 Task: Look for space in Melilla, Spain from 5th July, 2023 to 15th July, 2023 for 9 adults in price range Rs.15000 to Rs.25000. Place can be entire place with 5 bedrooms having 5 beds and 5 bathrooms. Property type can be house, flat, guest house. Booking option can be shelf check-in. Required host language is English.
Action: Mouse moved to (283, 144)
Screenshot: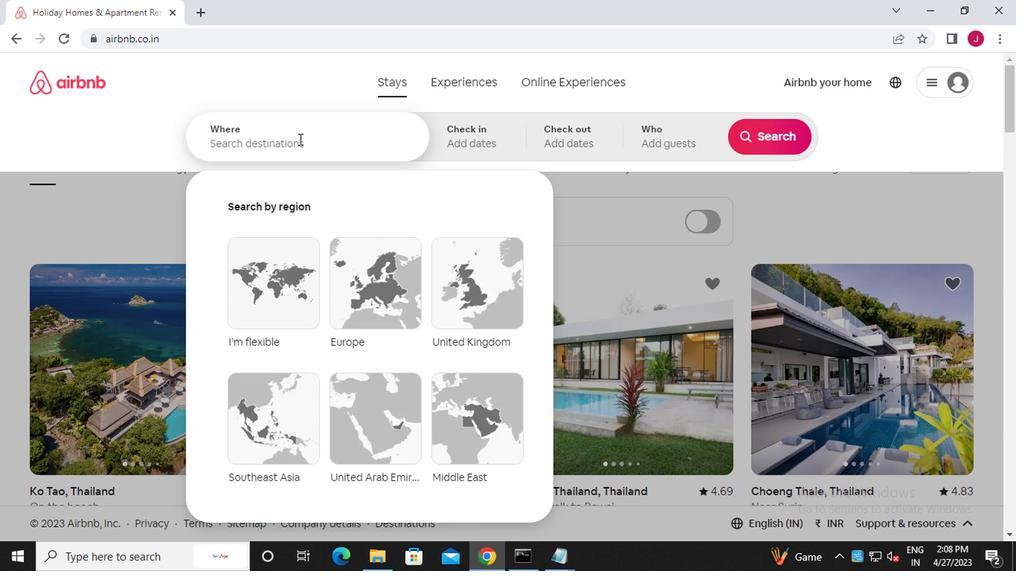 
Action: Mouse pressed left at (283, 144)
Screenshot: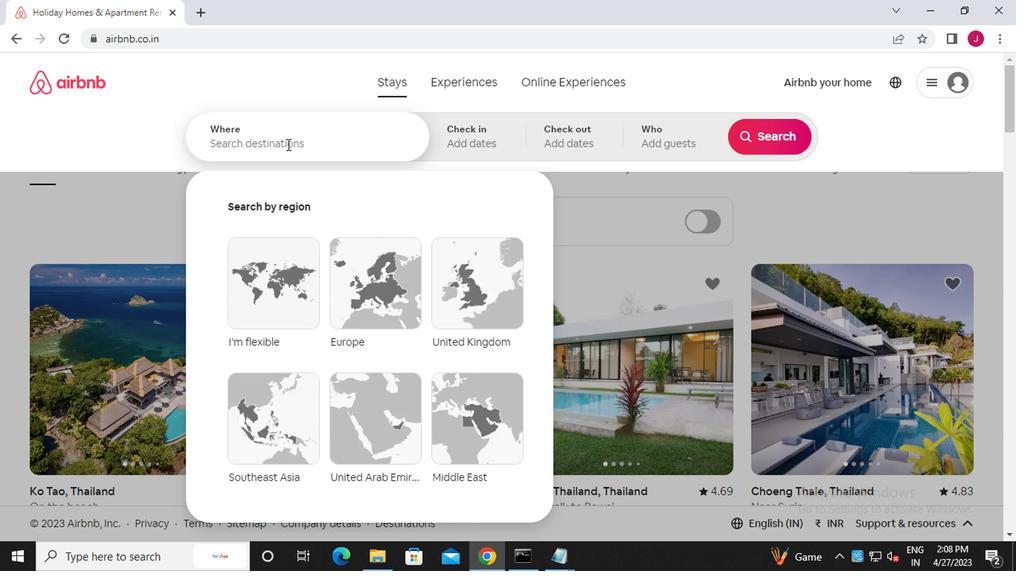 
Action: Key pressed <Key.caps_lock>m<Key.caps_lock>elilla
Screenshot: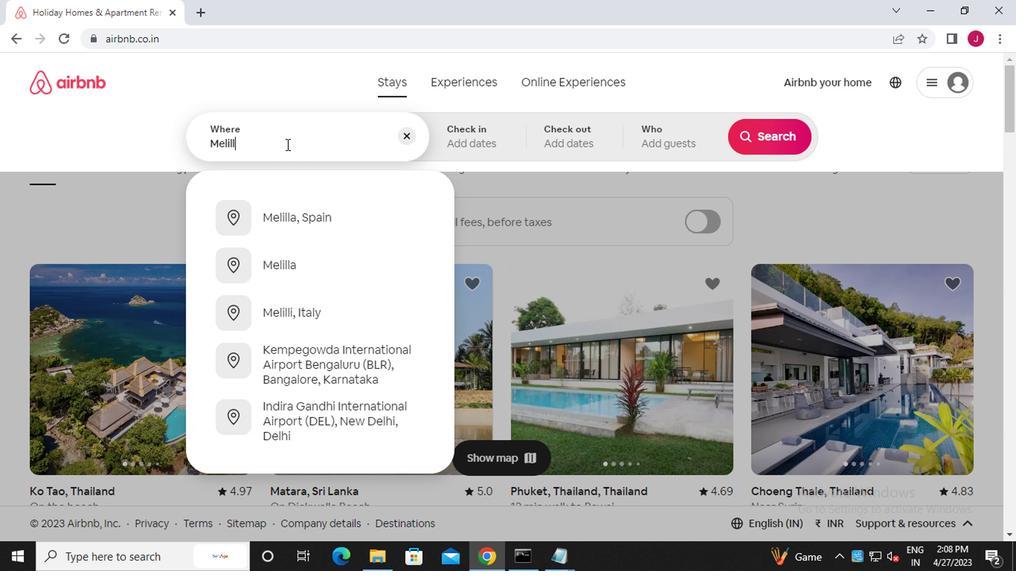
Action: Mouse moved to (339, 222)
Screenshot: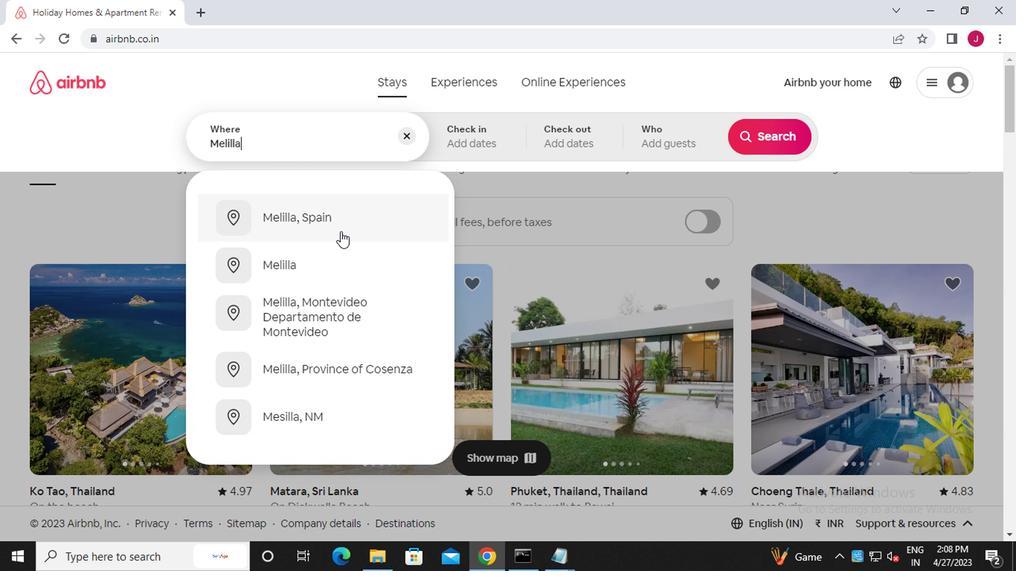 
Action: Mouse pressed left at (339, 222)
Screenshot: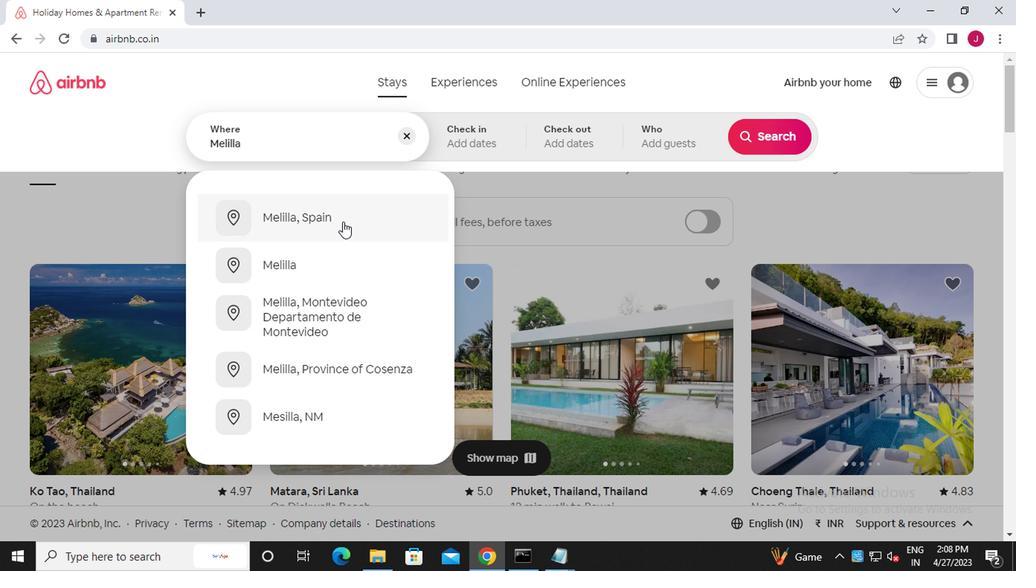 
Action: Mouse moved to (756, 259)
Screenshot: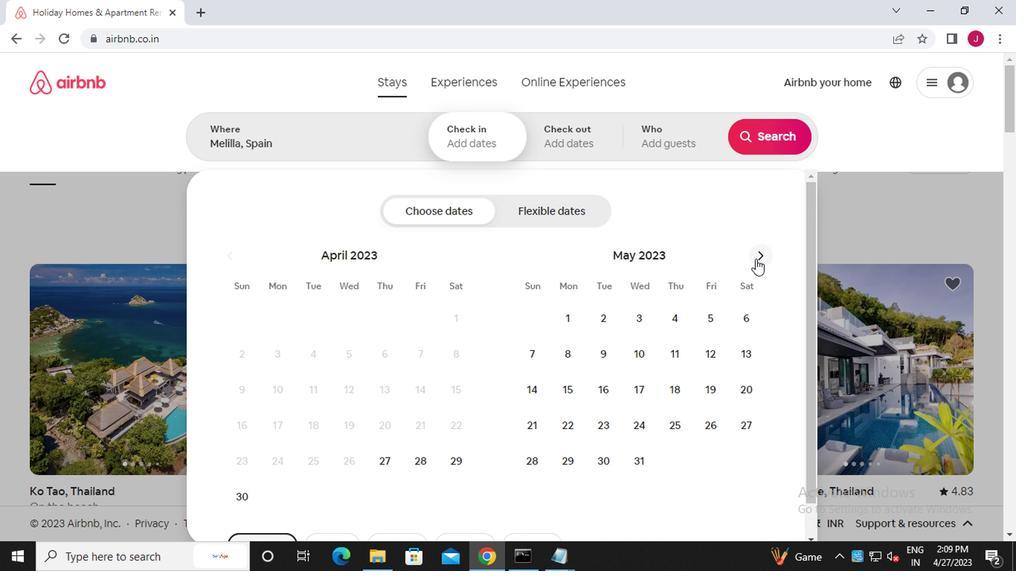 
Action: Mouse pressed left at (756, 259)
Screenshot: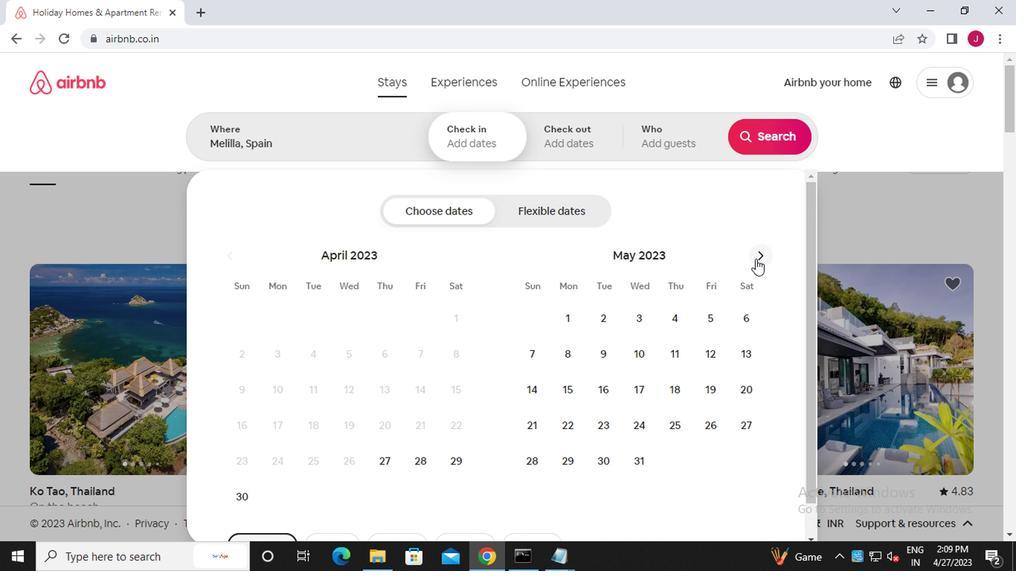 
Action: Mouse moved to (756, 259)
Screenshot: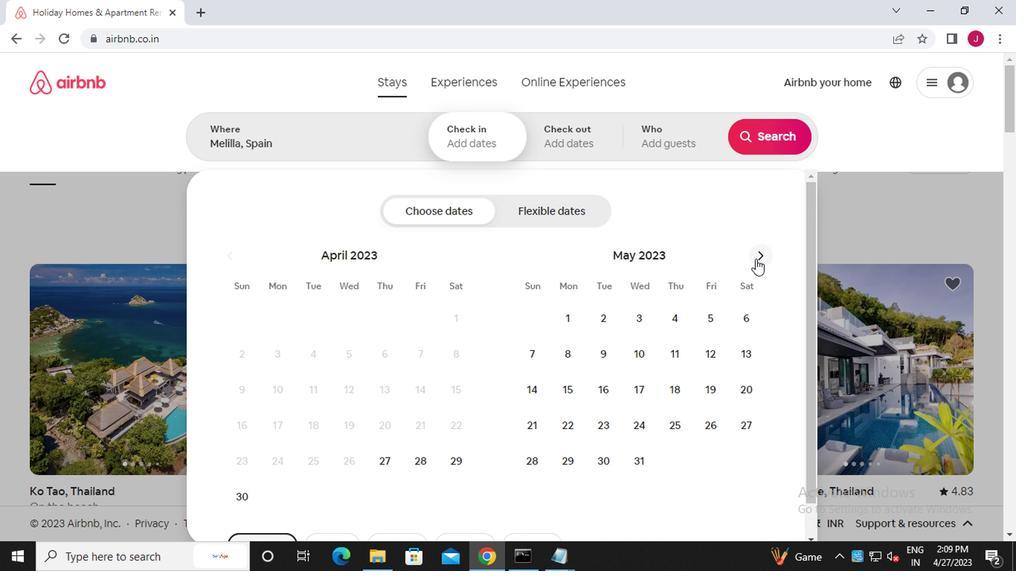
Action: Mouse pressed left at (756, 259)
Screenshot: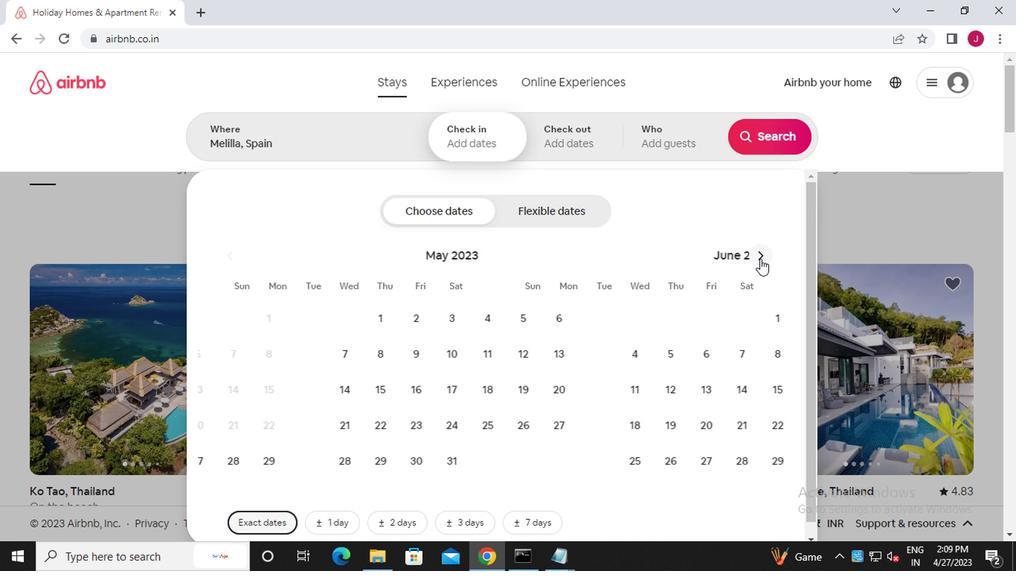 
Action: Mouse moved to (643, 358)
Screenshot: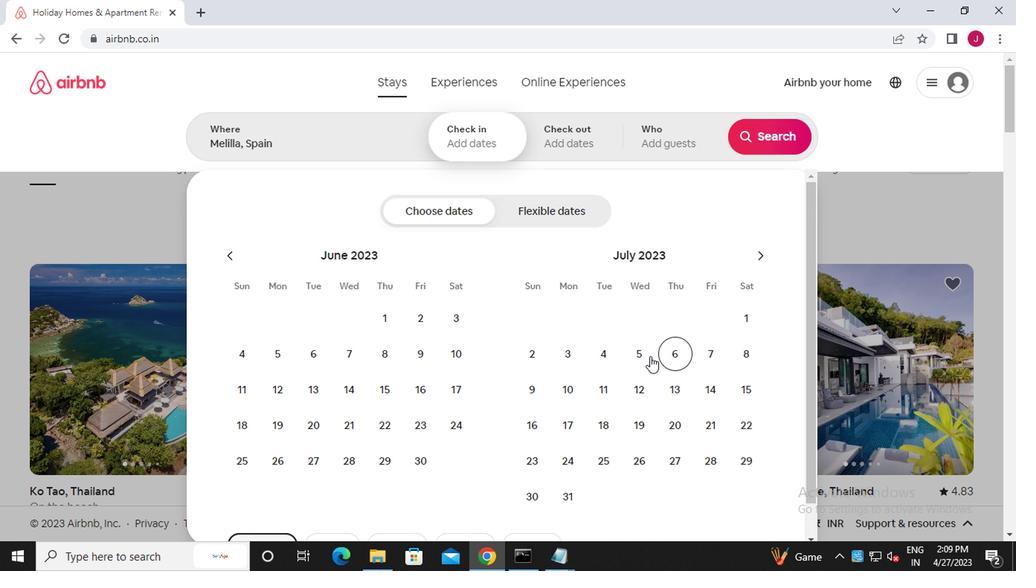 
Action: Mouse pressed left at (643, 358)
Screenshot: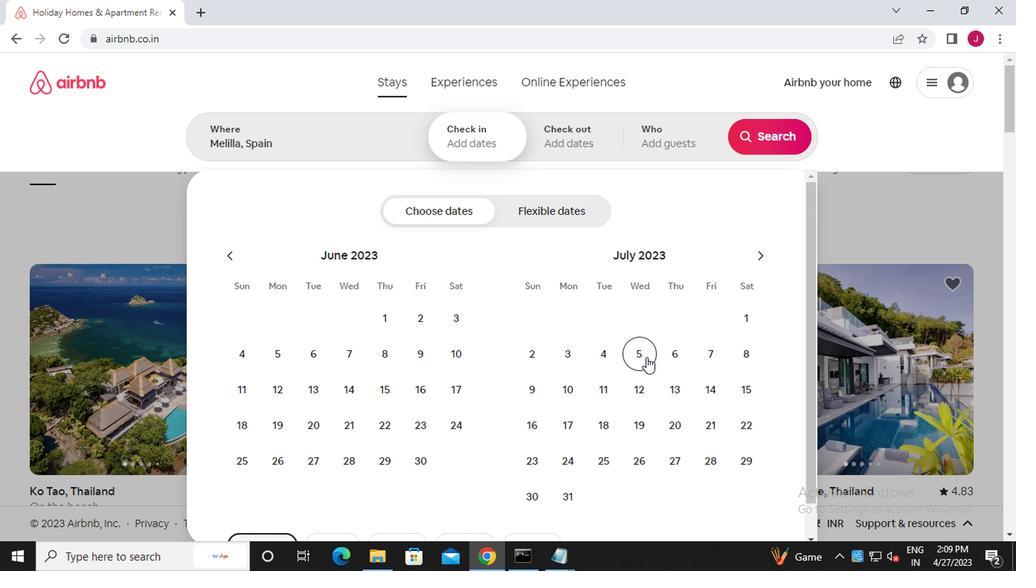 
Action: Mouse moved to (747, 392)
Screenshot: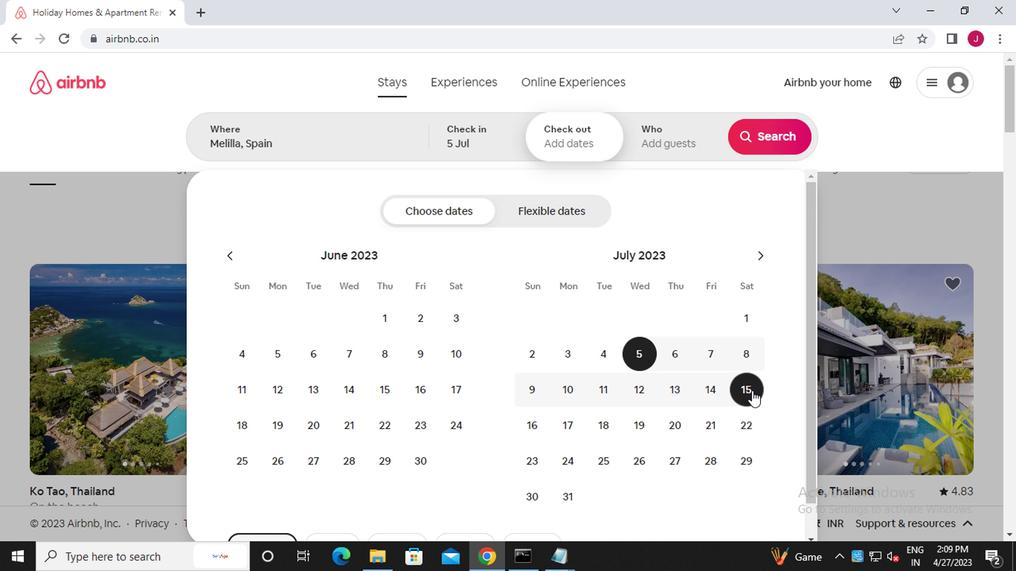 
Action: Mouse pressed left at (747, 392)
Screenshot: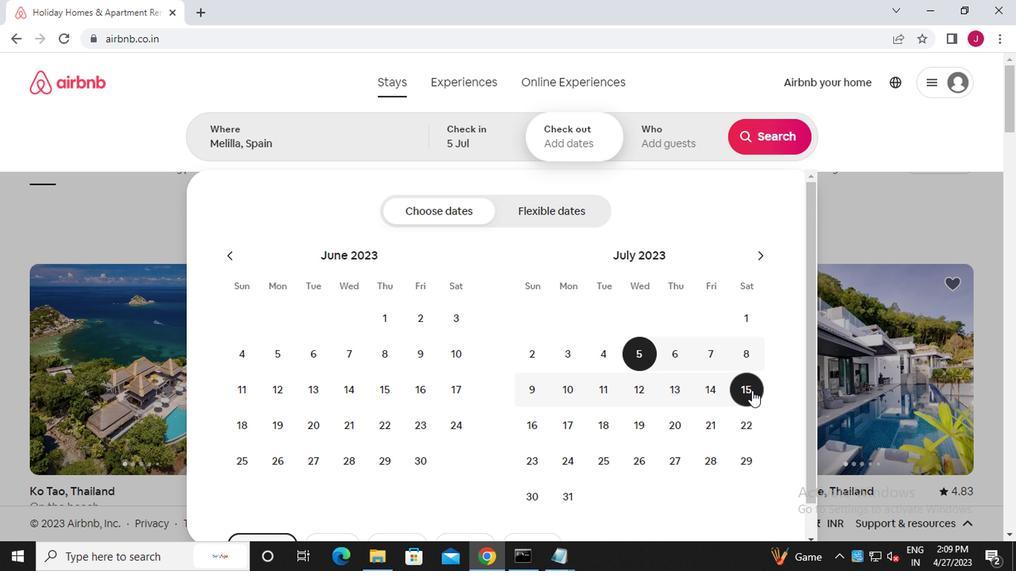 
Action: Mouse moved to (673, 138)
Screenshot: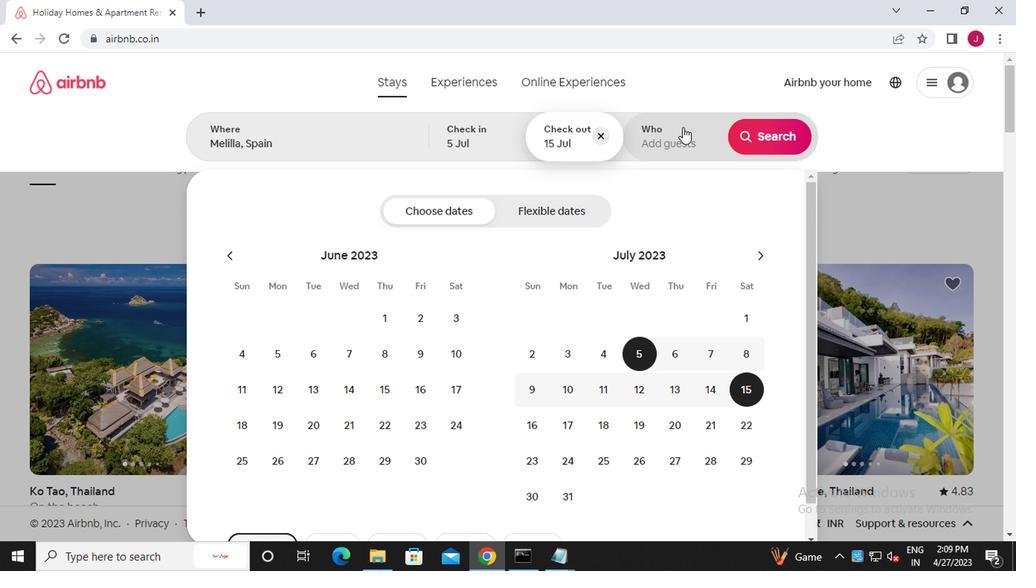 
Action: Mouse pressed left at (673, 138)
Screenshot: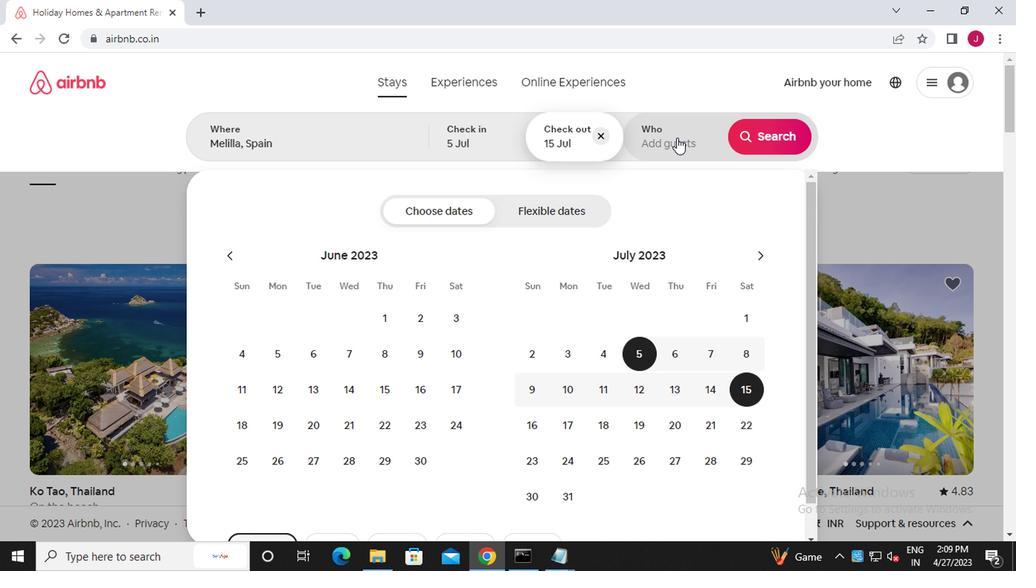 
Action: Mouse moved to (771, 214)
Screenshot: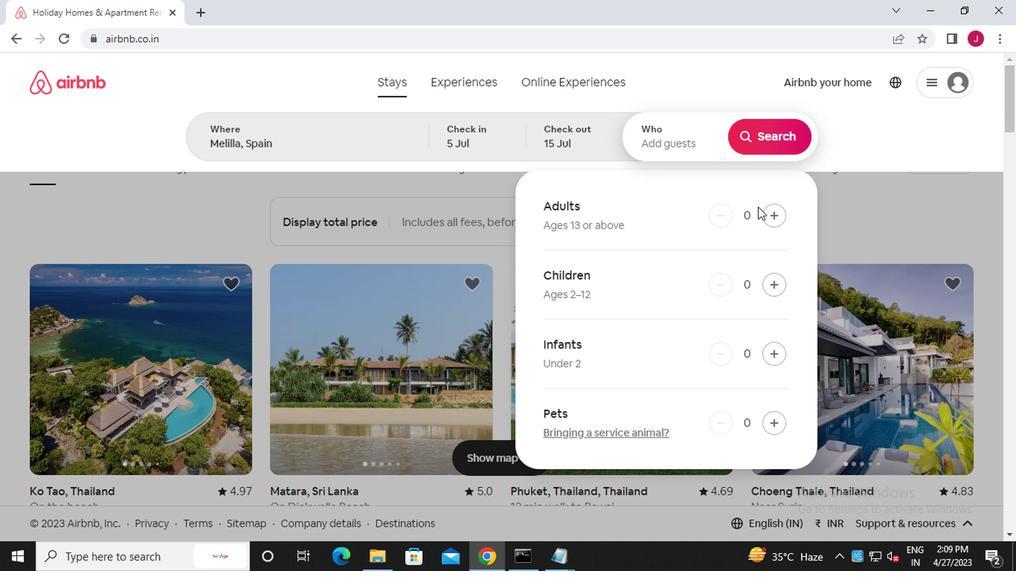 
Action: Mouse pressed left at (771, 214)
Screenshot: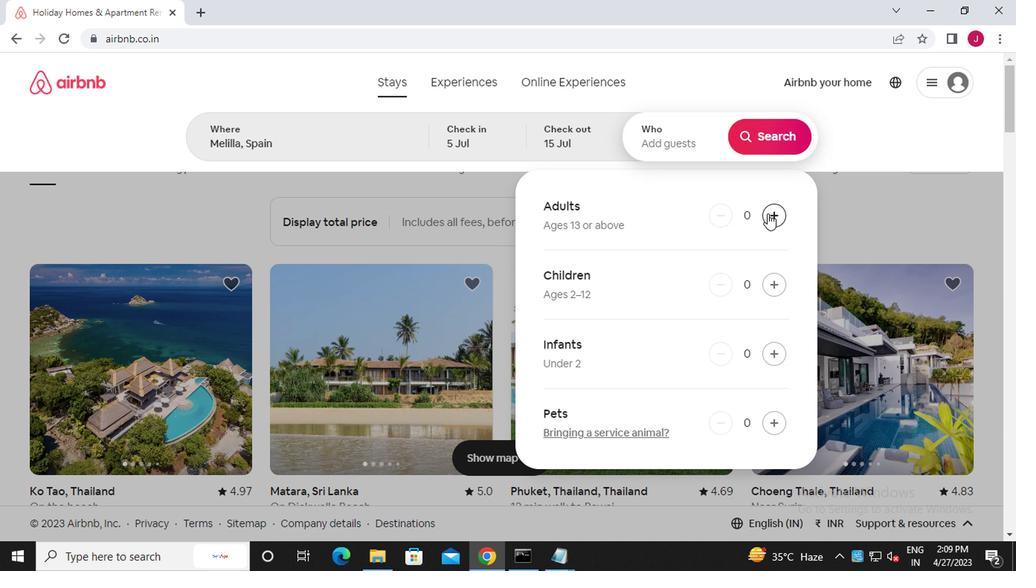 
Action: Mouse pressed left at (771, 214)
Screenshot: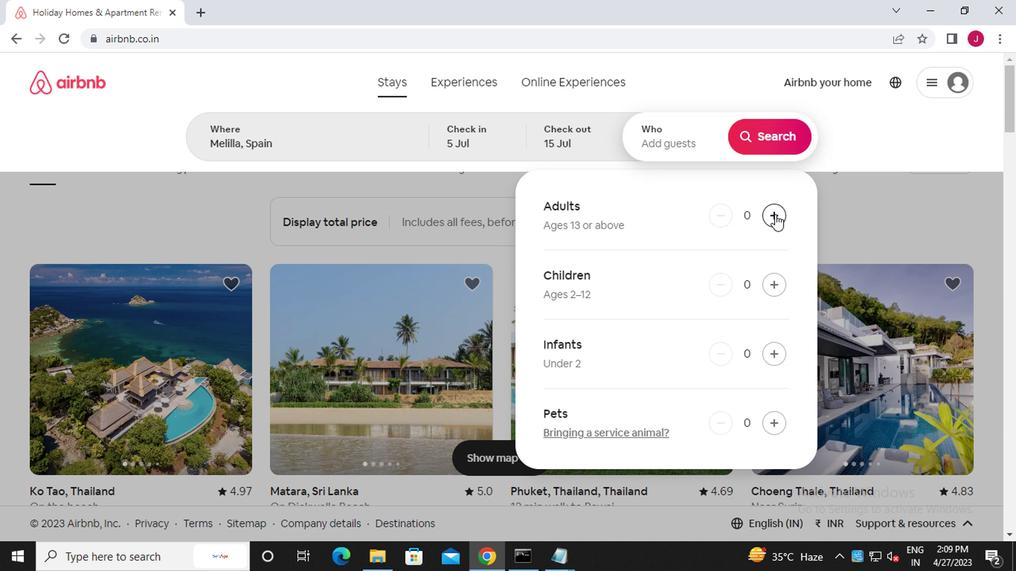 
Action: Mouse pressed left at (771, 214)
Screenshot: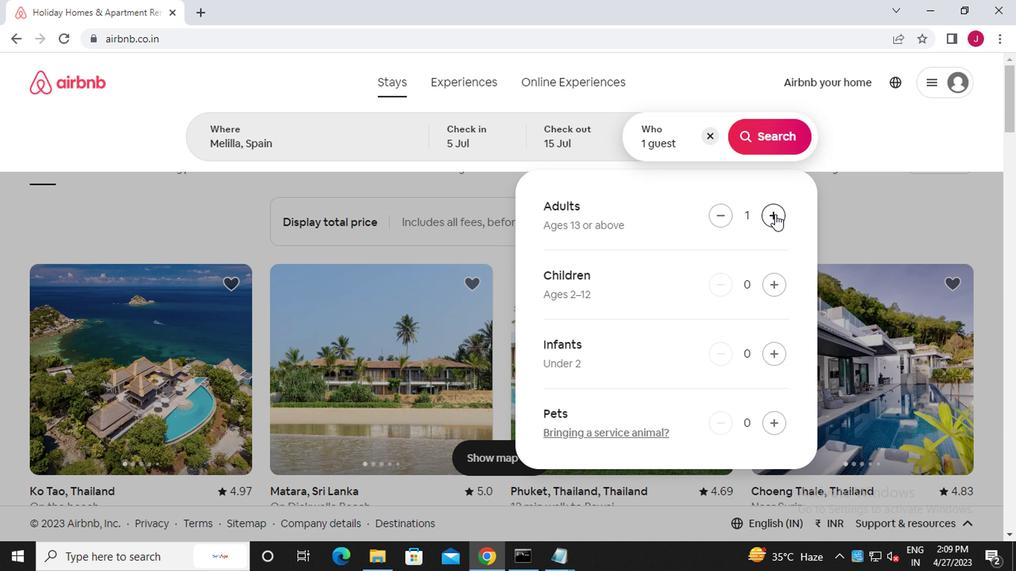 
Action: Mouse pressed left at (771, 214)
Screenshot: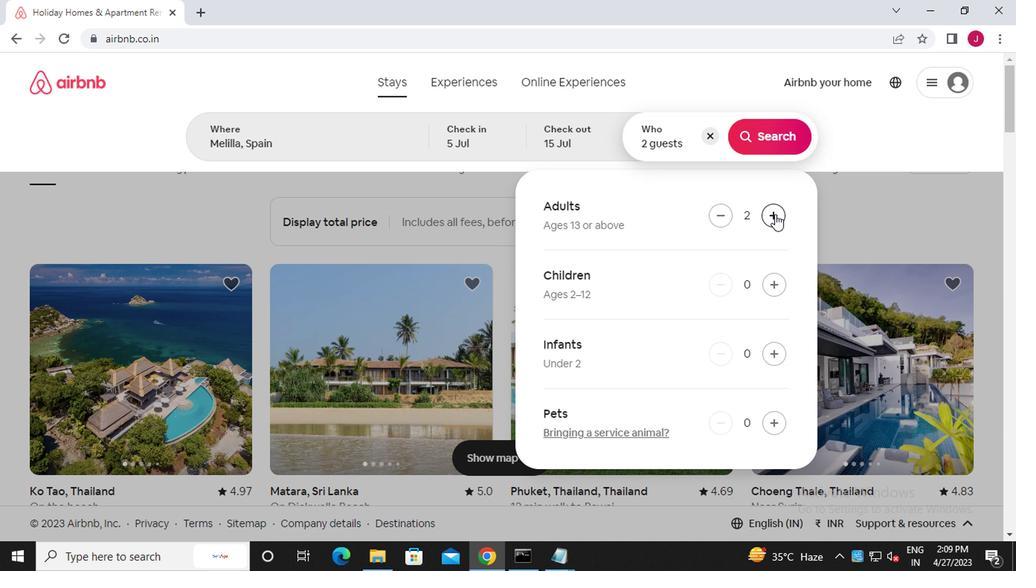 
Action: Mouse pressed left at (771, 214)
Screenshot: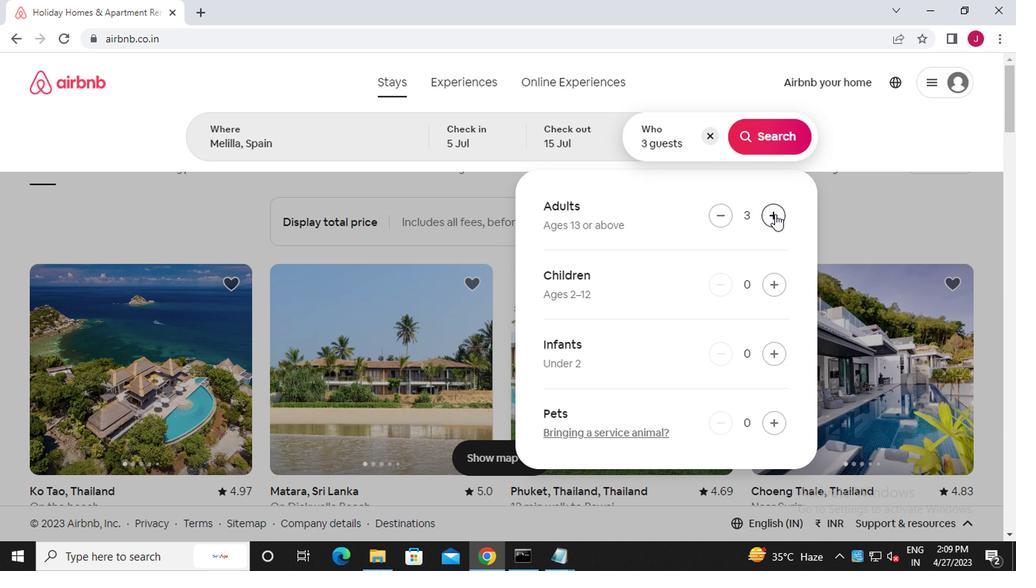 
Action: Mouse pressed left at (771, 214)
Screenshot: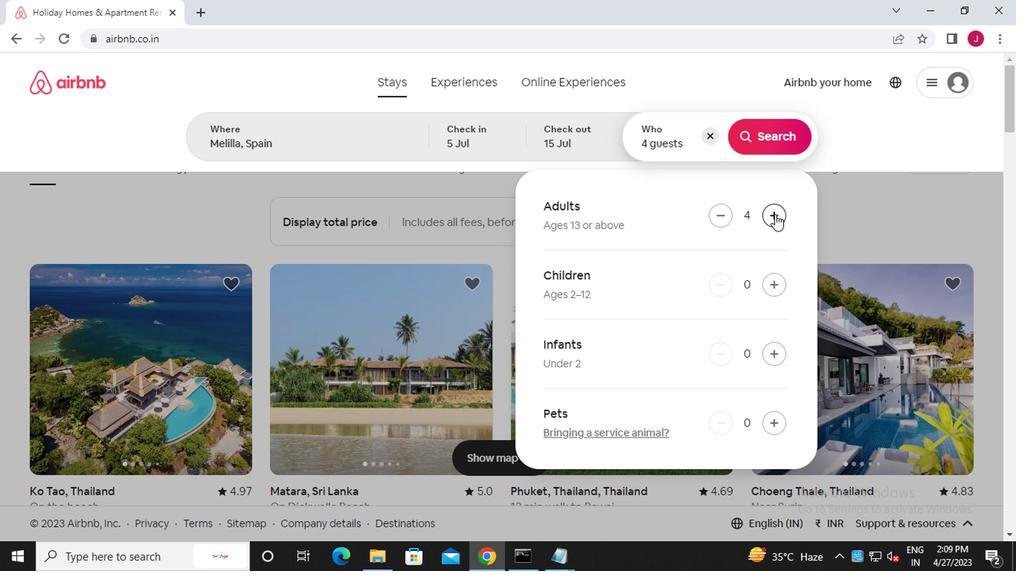 
Action: Mouse pressed left at (771, 214)
Screenshot: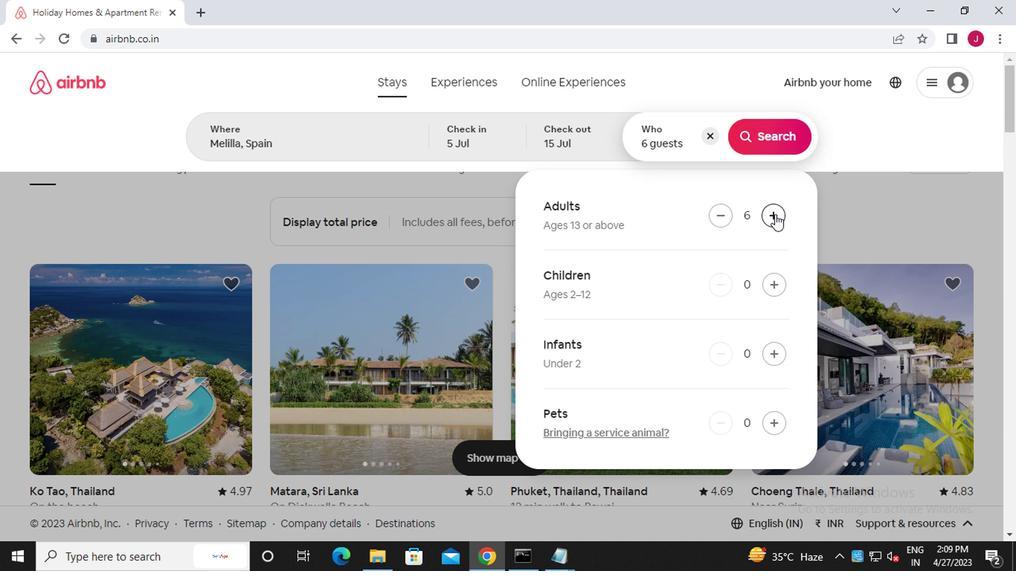 
Action: Mouse pressed left at (771, 214)
Screenshot: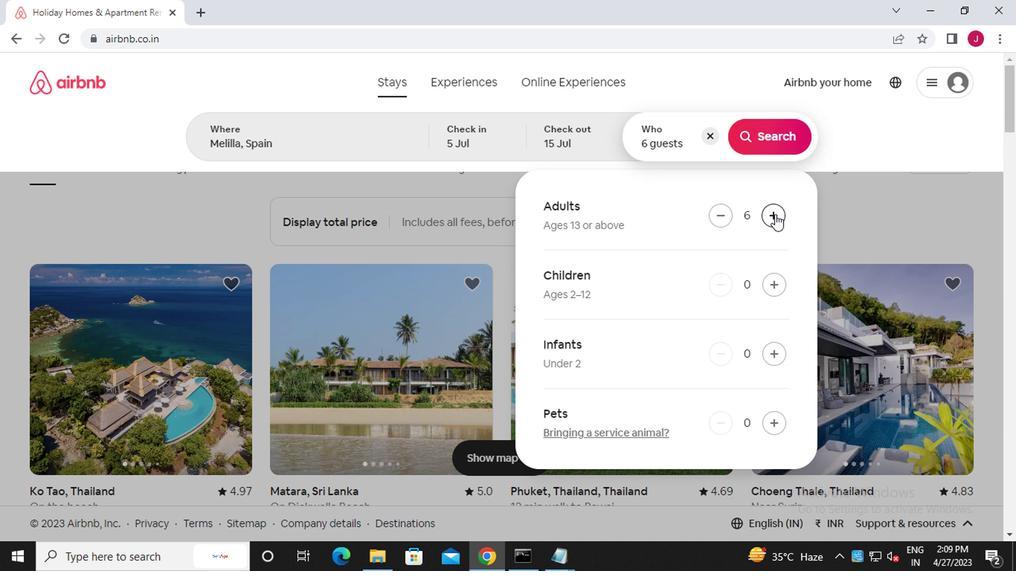 
Action: Mouse pressed left at (771, 214)
Screenshot: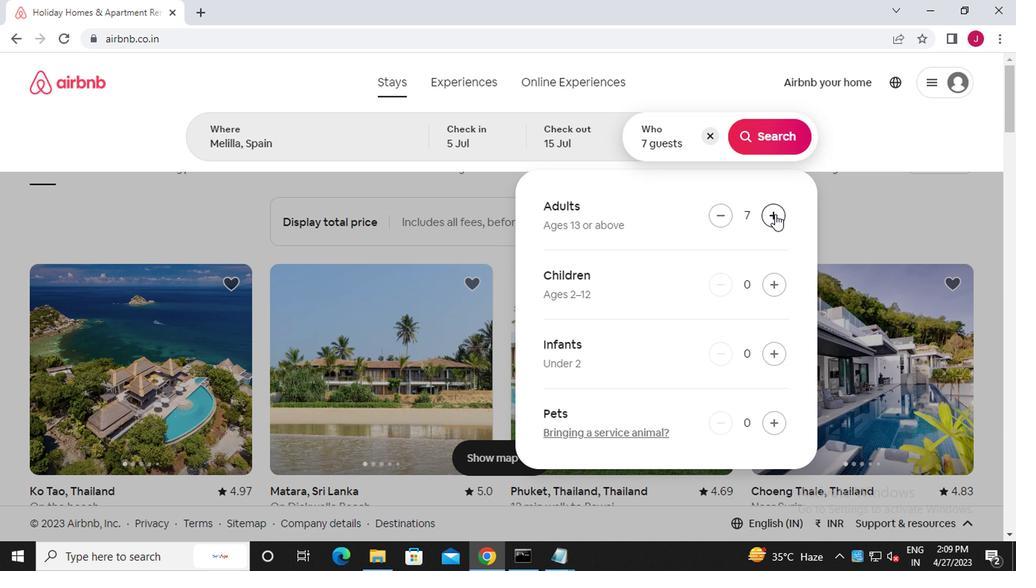 
Action: Mouse moved to (767, 139)
Screenshot: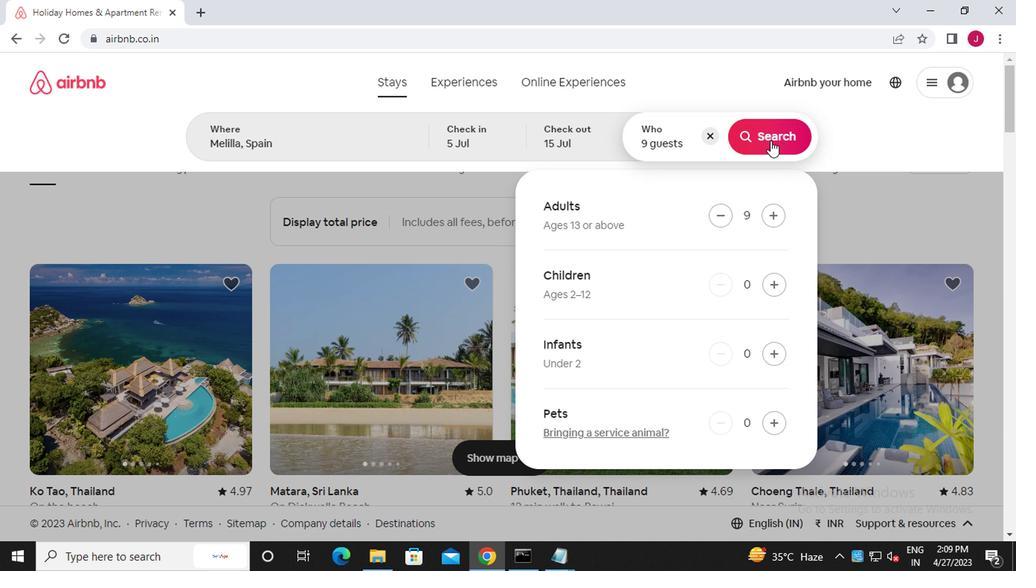 
Action: Mouse pressed left at (767, 139)
Screenshot: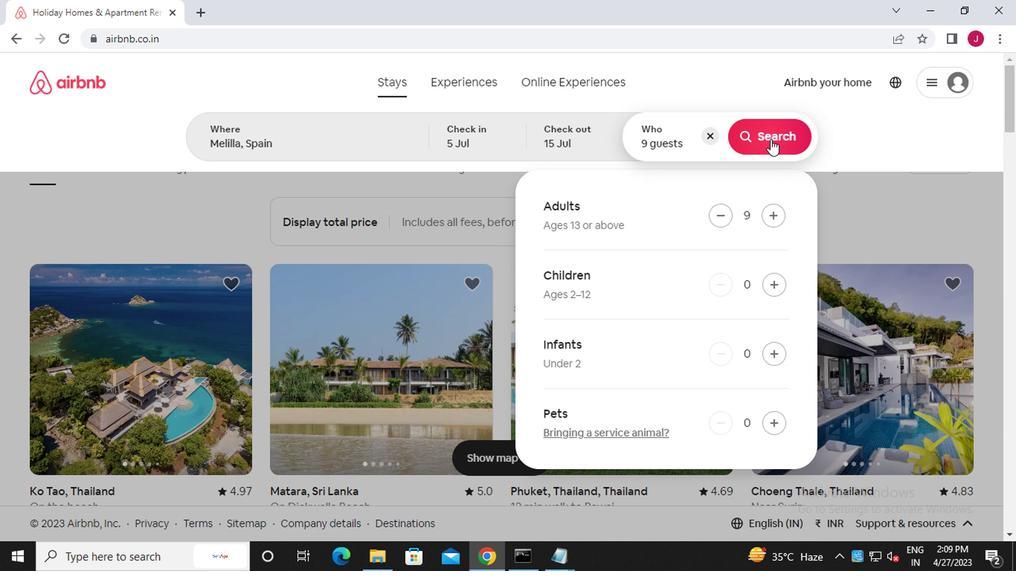 
Action: Mouse moved to (946, 142)
Screenshot: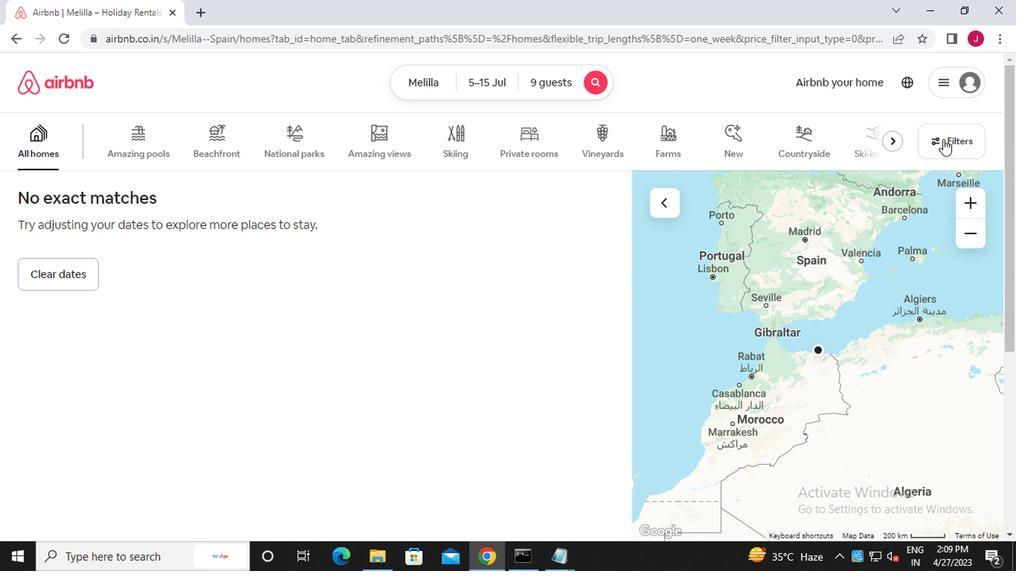 
Action: Mouse pressed left at (946, 142)
Screenshot: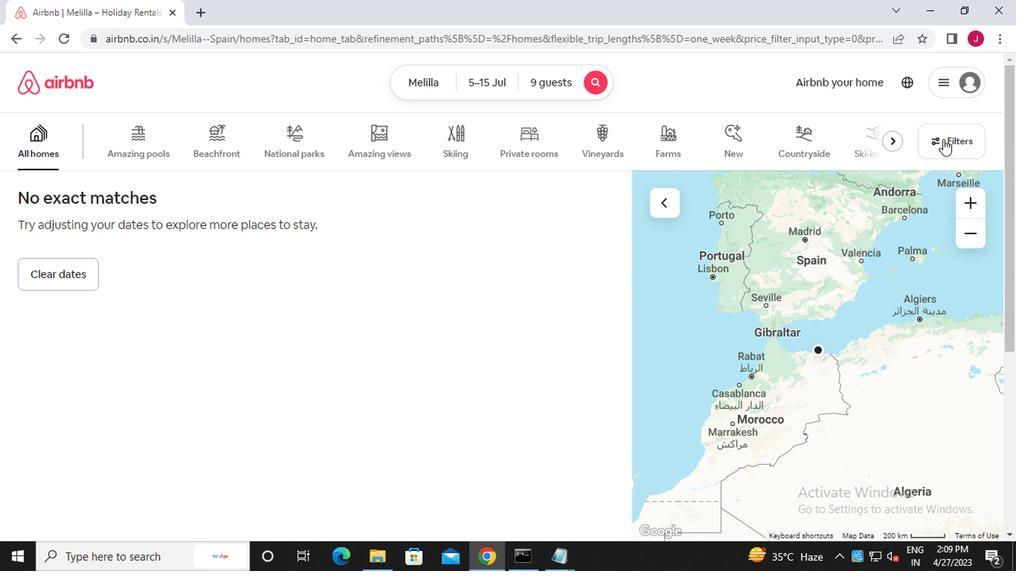 
Action: Mouse moved to (379, 225)
Screenshot: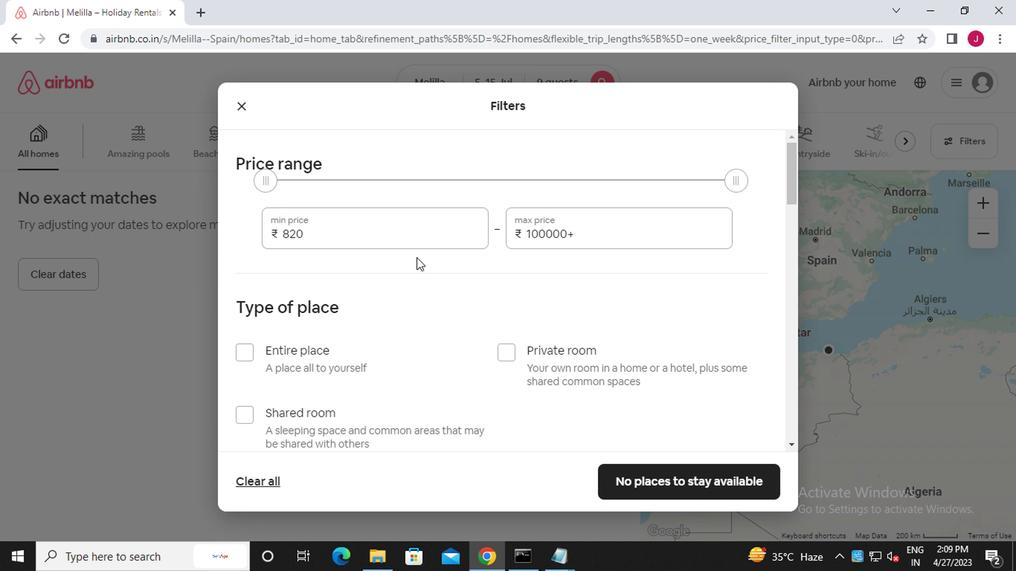 
Action: Mouse pressed left at (379, 225)
Screenshot: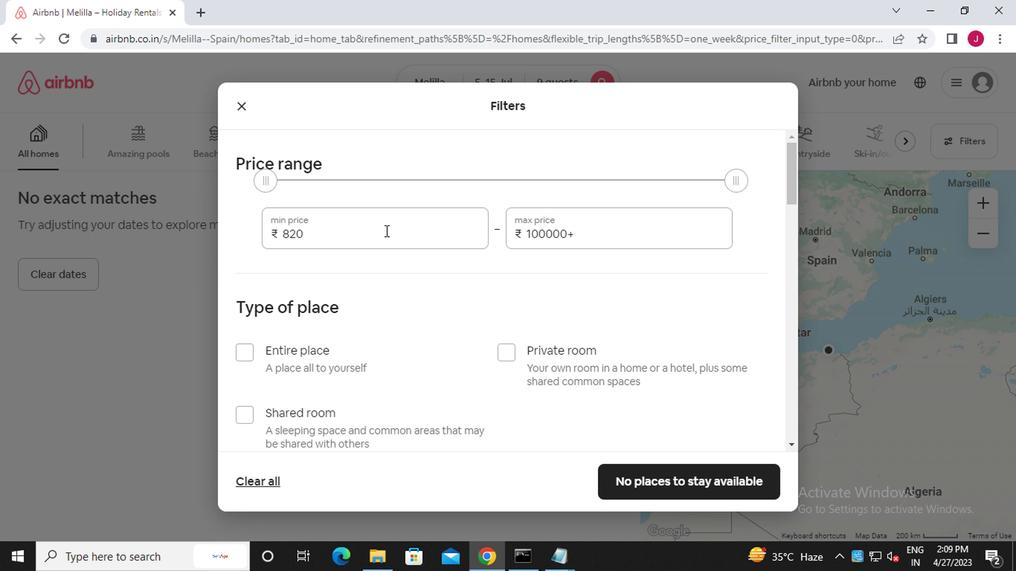 
Action: Mouse moved to (378, 225)
Screenshot: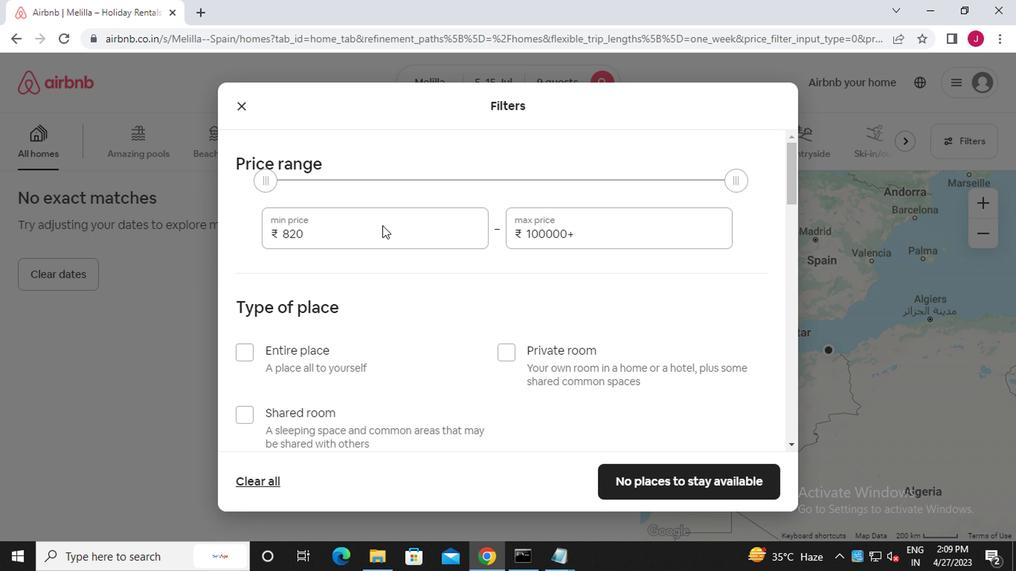 
Action: Key pressed <Key.backspace><Key.backspace><Key.backspace><<97>><<101>><<96>><<96>><<96>><Key.backspace><Key.backspace><Key.backspace><Key.backspace><Key.backspace><Key.backspace><Key.backspace><Key.backspace><Key.backspace><Key.backspace><<97>><<101>><<96>><<96>><<96>>
Screenshot: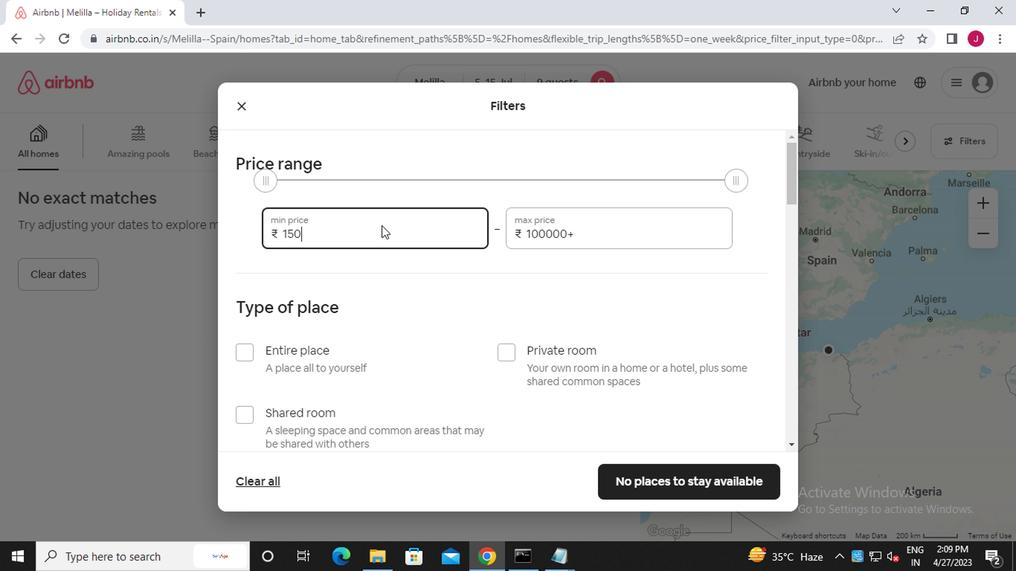 
Action: Mouse moved to (600, 238)
Screenshot: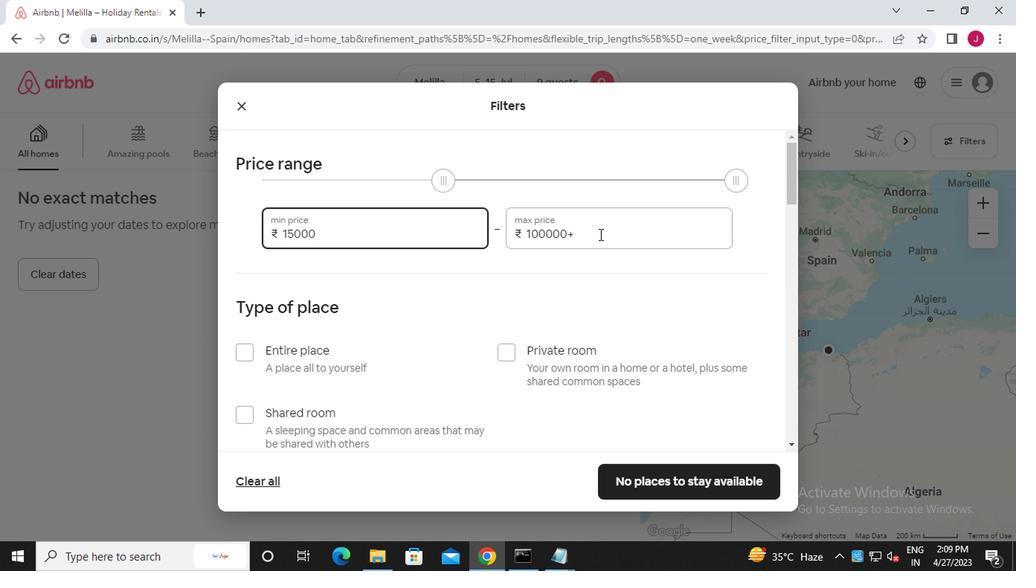 
Action: Mouse pressed left at (600, 238)
Screenshot: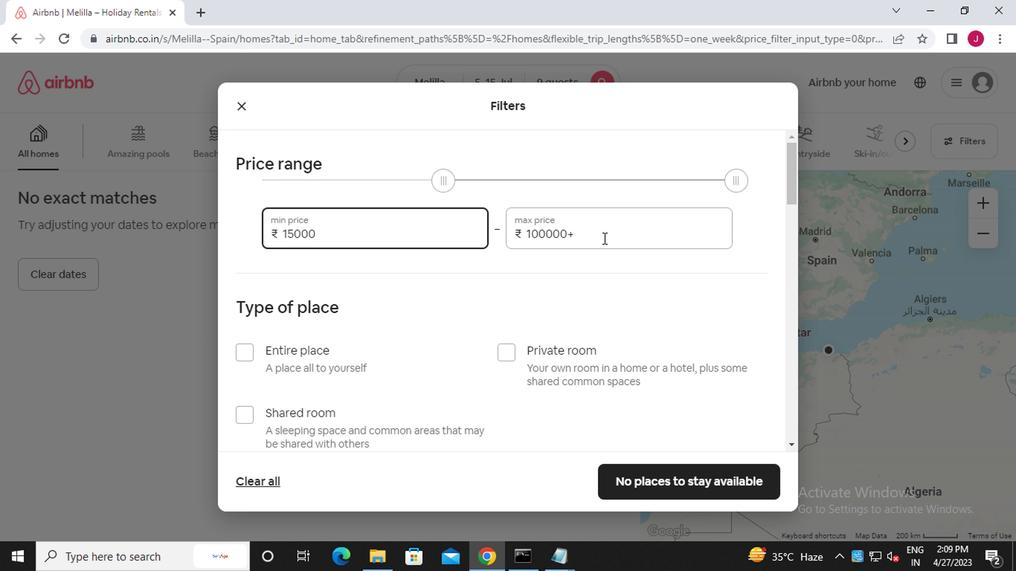 
Action: Key pressed <Key.backspace><Key.backspace><Key.backspace><Key.backspace><Key.backspace><Key.backspace><Key.backspace><Key.backspace><Key.backspace><Key.backspace><Key.backspace><Key.backspace><Key.backspace><Key.backspace><<98>><<101>><<96>><<96>><<96>>
Screenshot: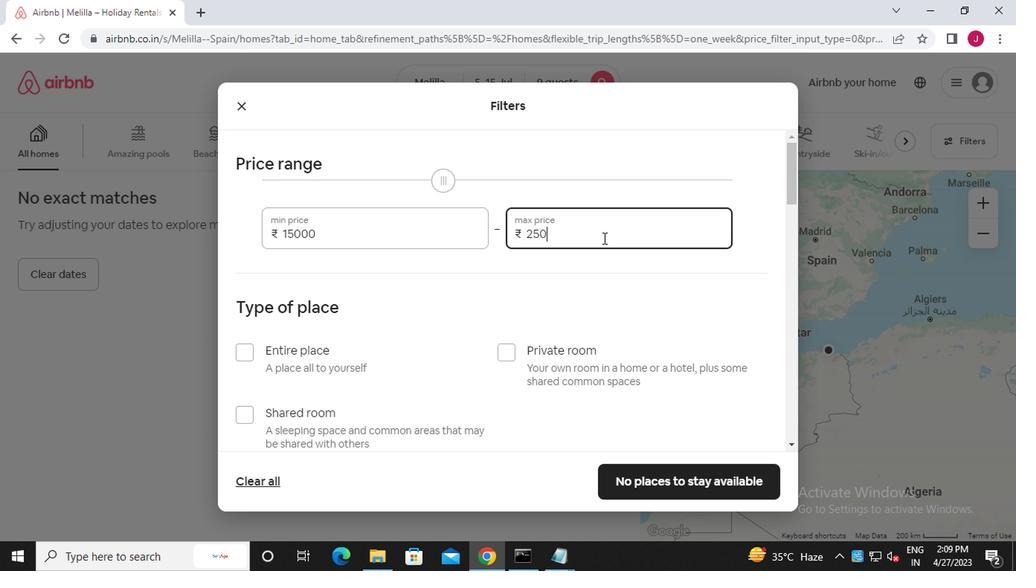 
Action: Mouse scrolled (600, 238) with delta (0, 0)
Screenshot: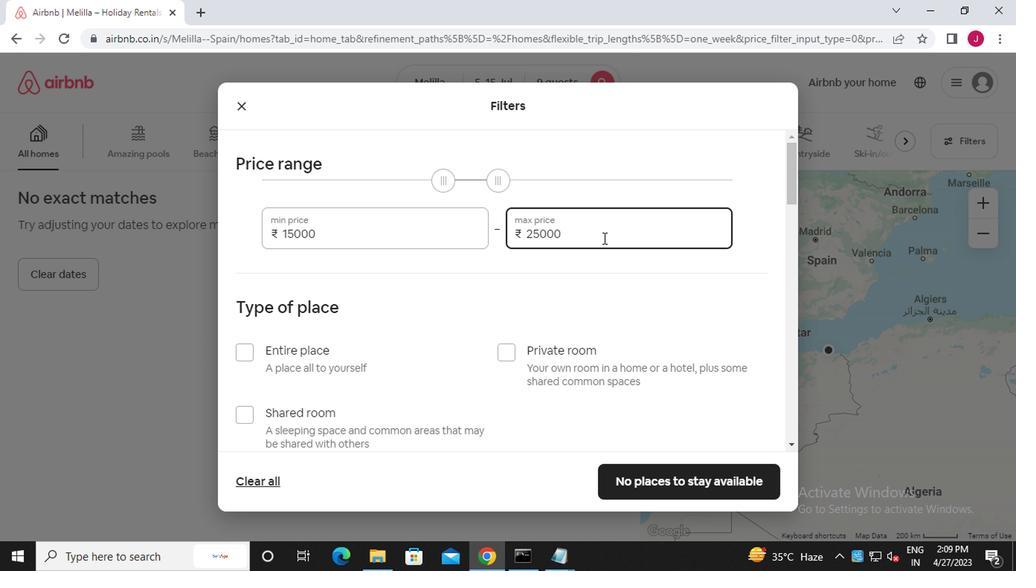 
Action: Mouse scrolled (600, 238) with delta (0, 0)
Screenshot: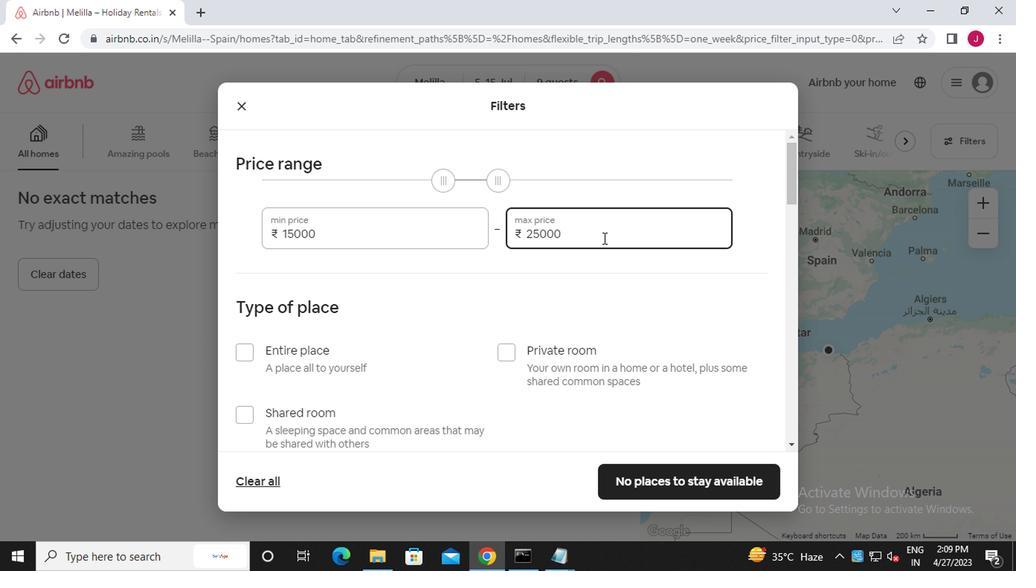
Action: Mouse scrolled (600, 238) with delta (0, 0)
Screenshot: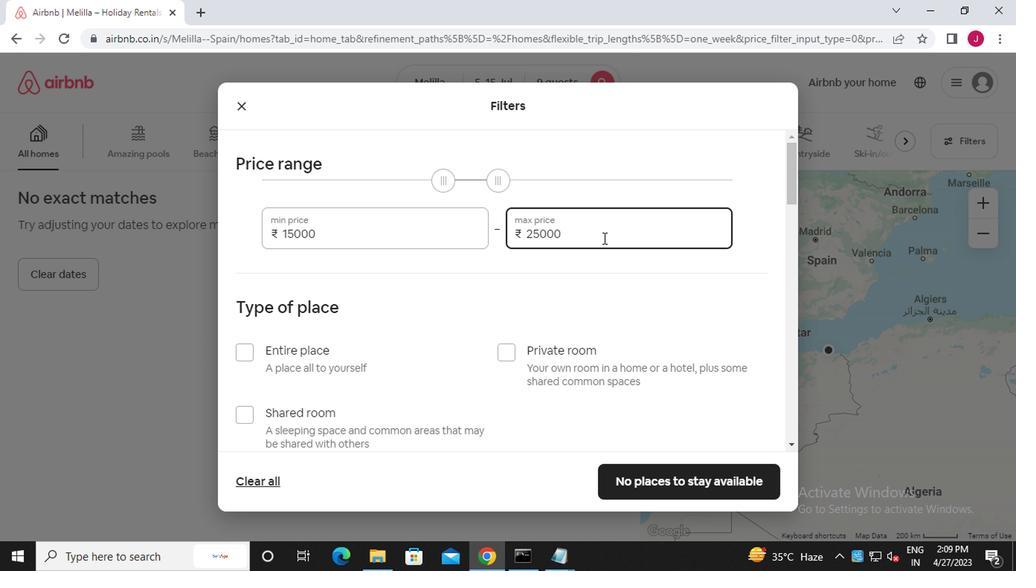 
Action: Mouse moved to (244, 130)
Screenshot: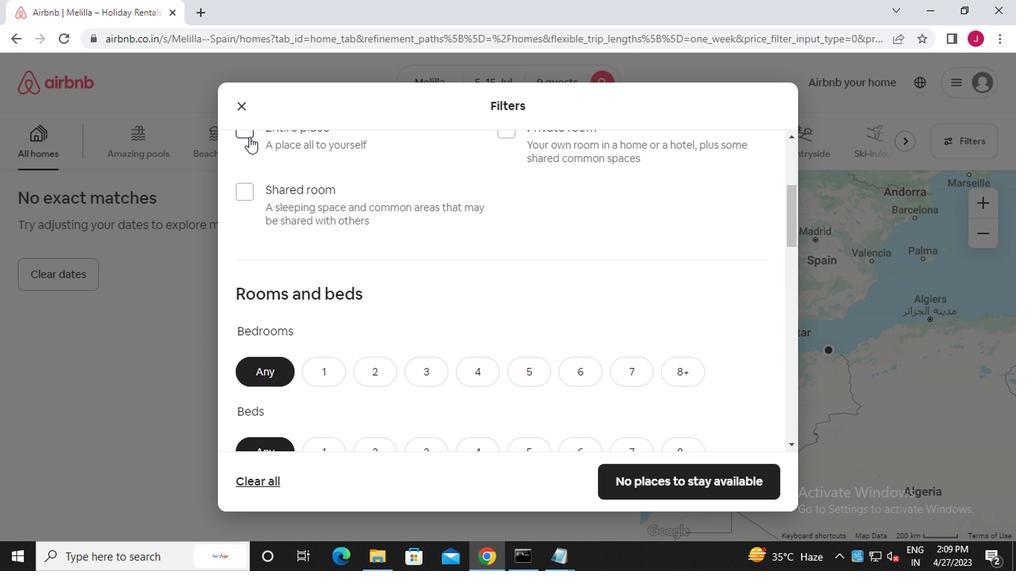 
Action: Mouse pressed left at (244, 130)
Screenshot: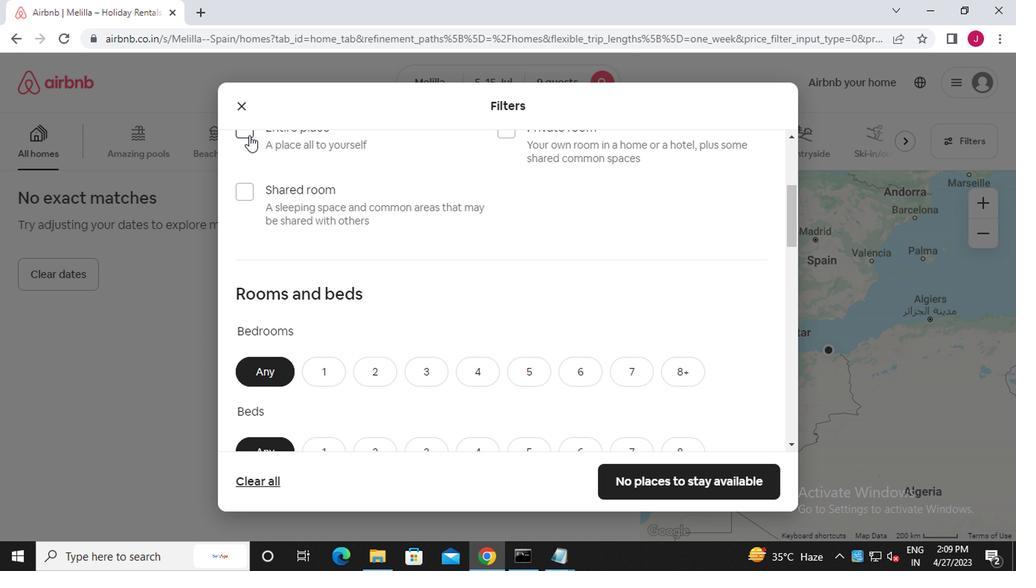 
Action: Mouse moved to (267, 316)
Screenshot: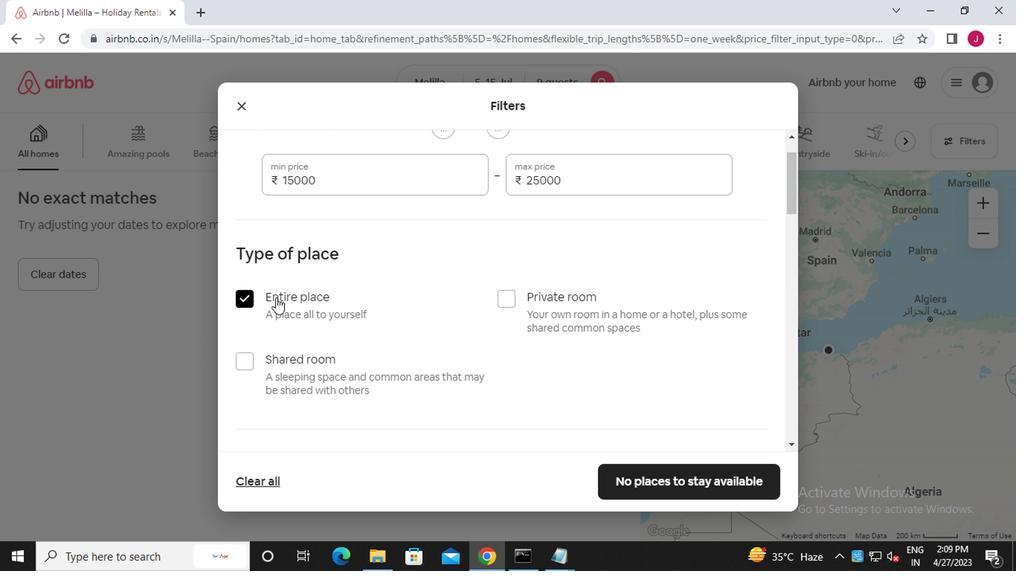 
Action: Mouse scrolled (267, 315) with delta (0, 0)
Screenshot: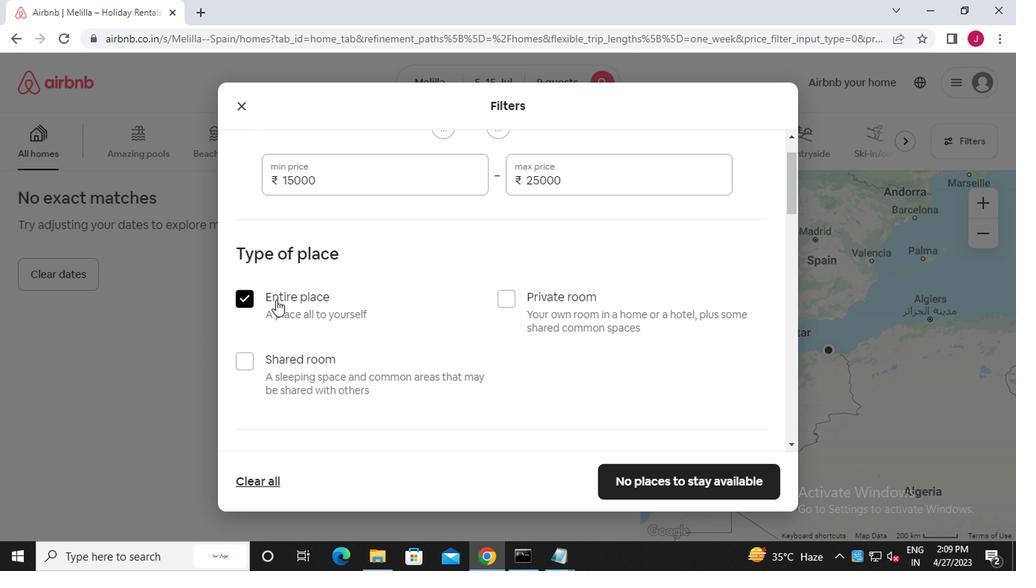 
Action: Mouse scrolled (267, 315) with delta (0, 0)
Screenshot: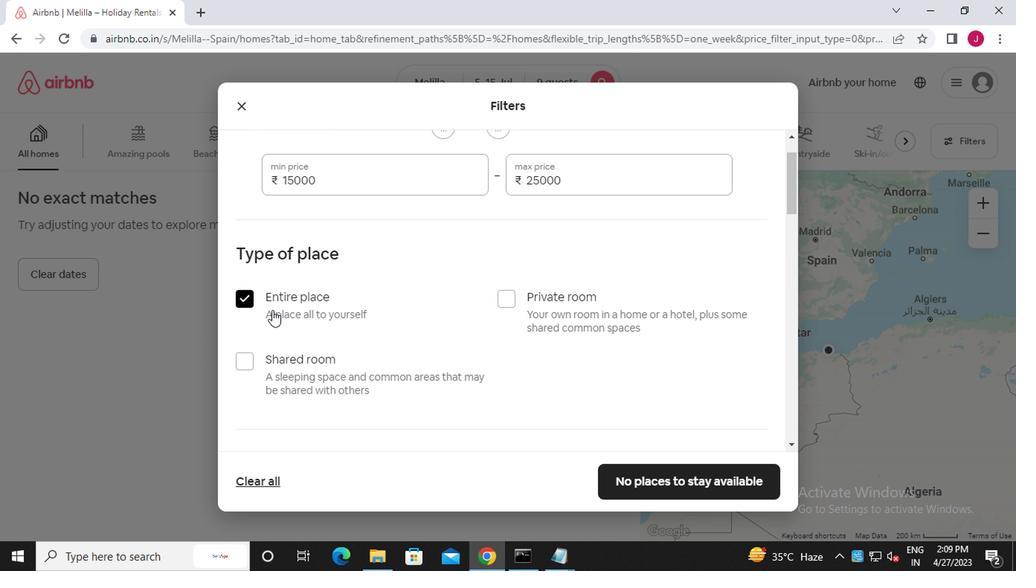 
Action: Mouse scrolled (267, 315) with delta (0, 0)
Screenshot: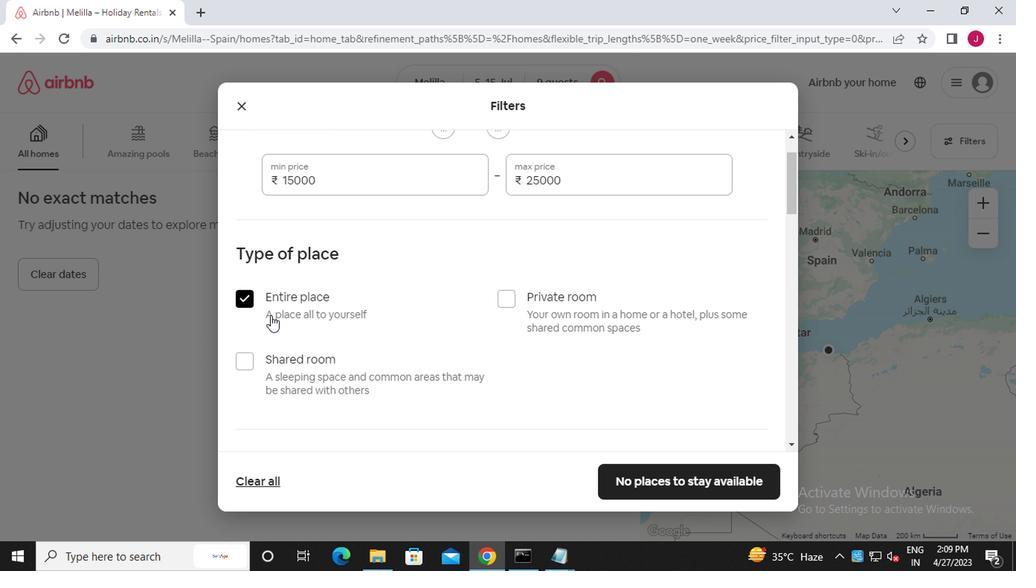 
Action: Mouse scrolled (267, 315) with delta (0, 0)
Screenshot: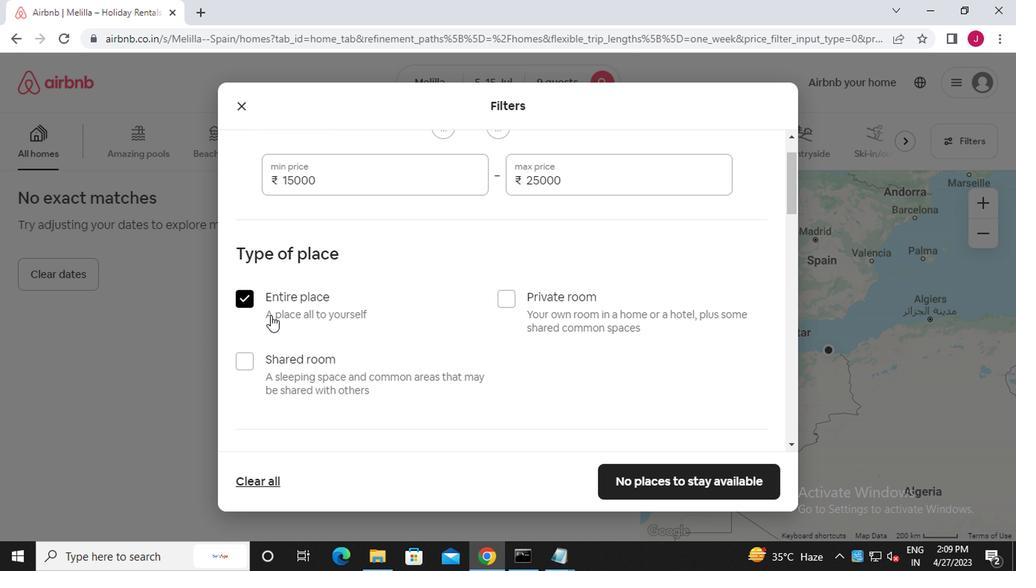 
Action: Mouse moved to (517, 242)
Screenshot: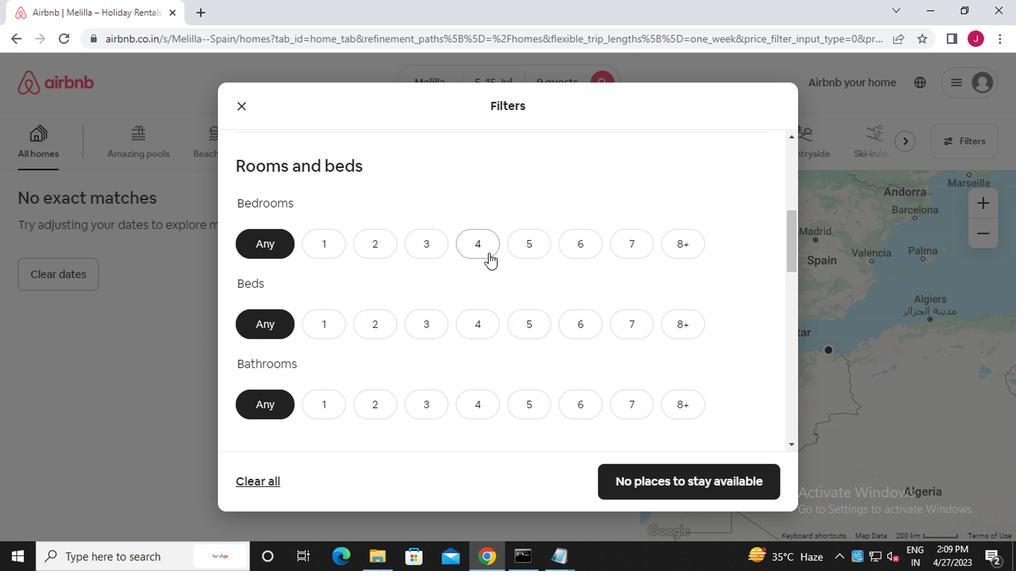 
Action: Mouse pressed left at (517, 242)
Screenshot: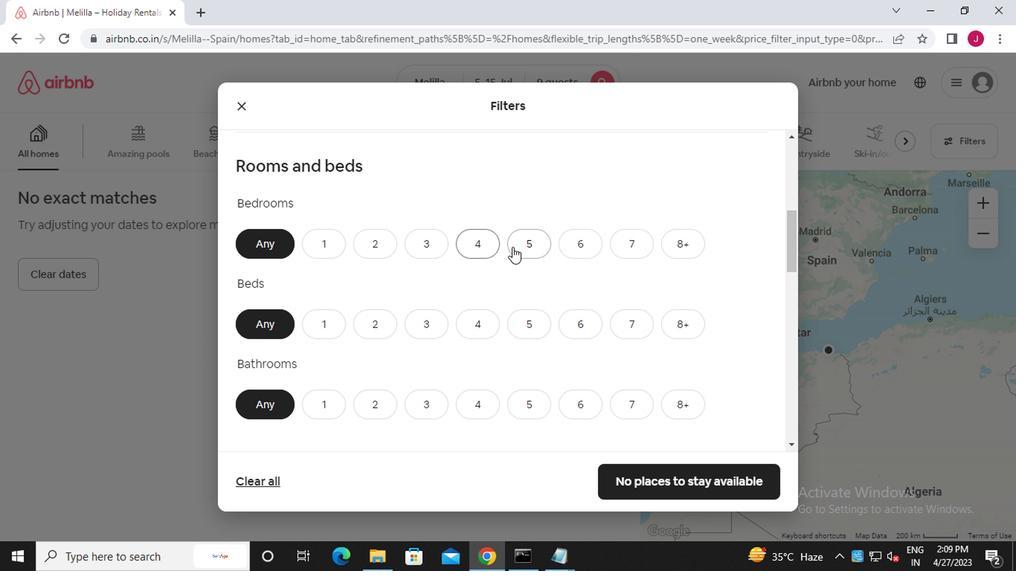 
Action: Mouse moved to (517, 319)
Screenshot: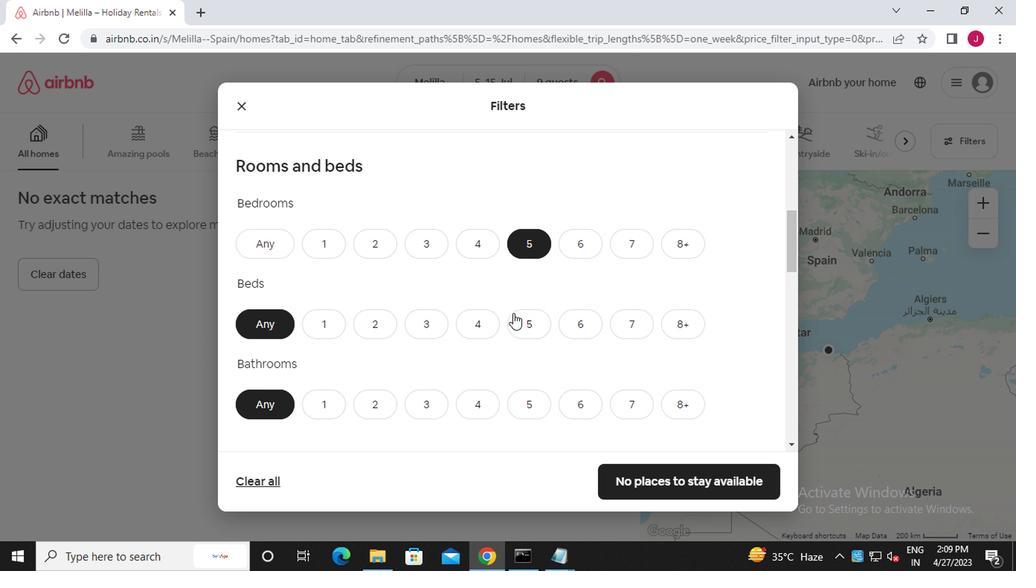 
Action: Mouse pressed left at (517, 319)
Screenshot: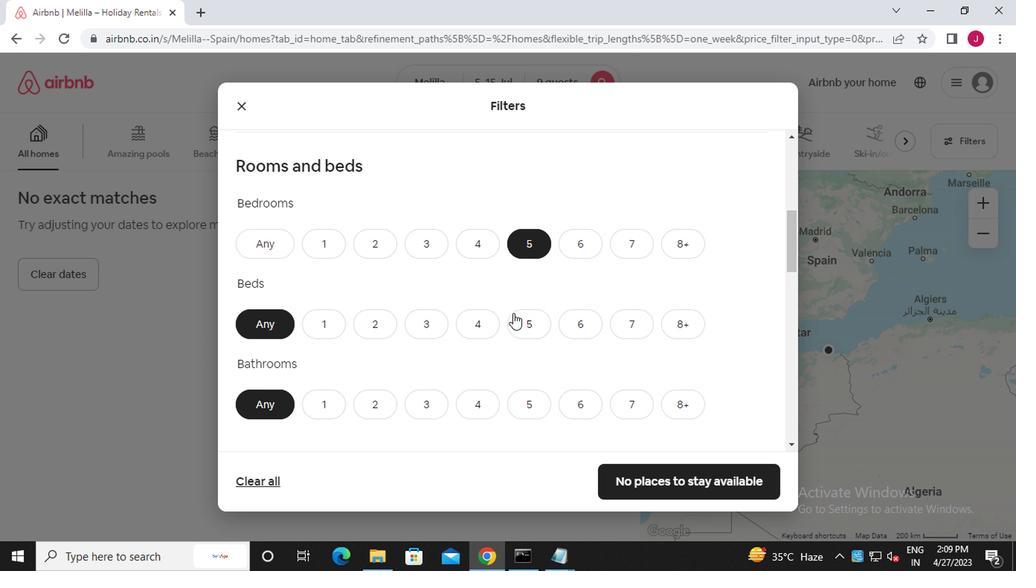 
Action: Mouse moved to (525, 405)
Screenshot: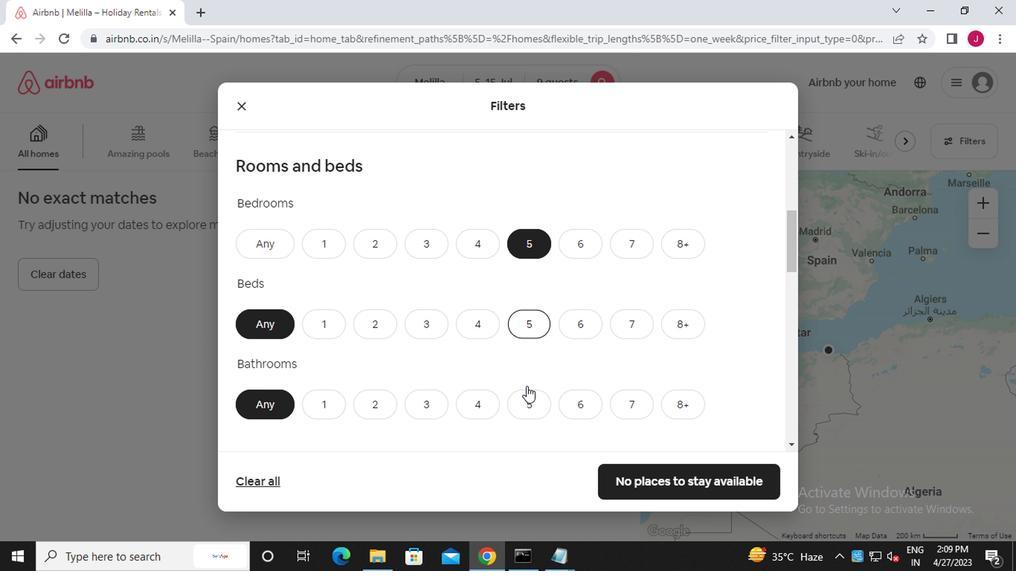 
Action: Mouse pressed left at (525, 405)
Screenshot: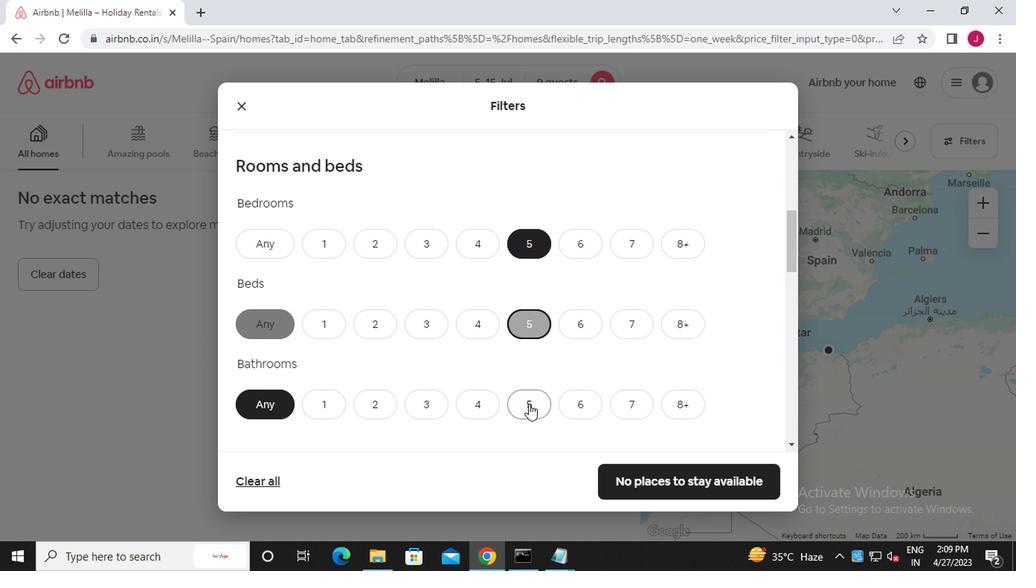 
Action: Mouse moved to (351, 391)
Screenshot: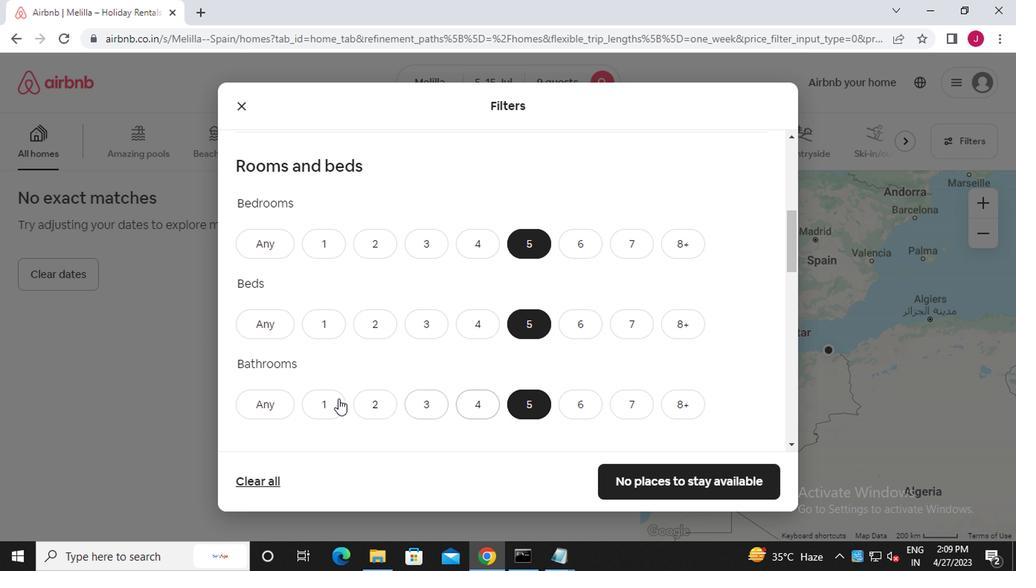 
Action: Mouse scrolled (351, 390) with delta (0, -1)
Screenshot: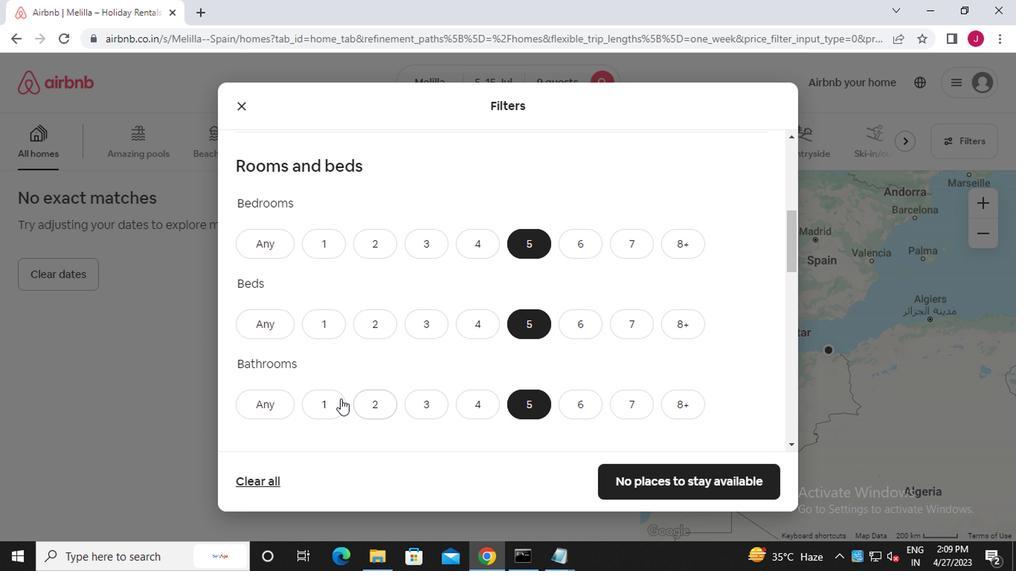 
Action: Mouse scrolled (351, 390) with delta (0, -1)
Screenshot: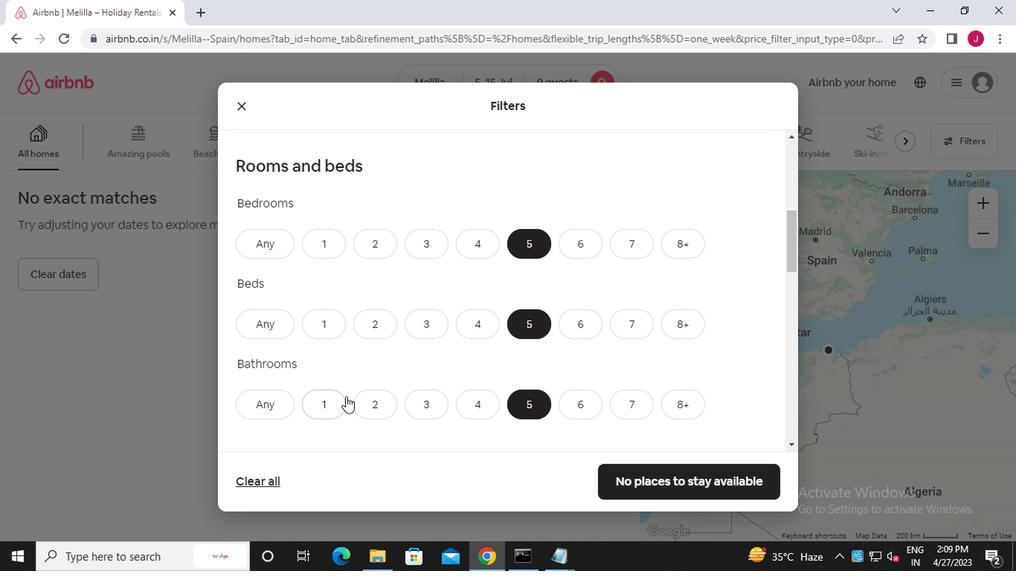 
Action: Mouse scrolled (351, 390) with delta (0, -1)
Screenshot: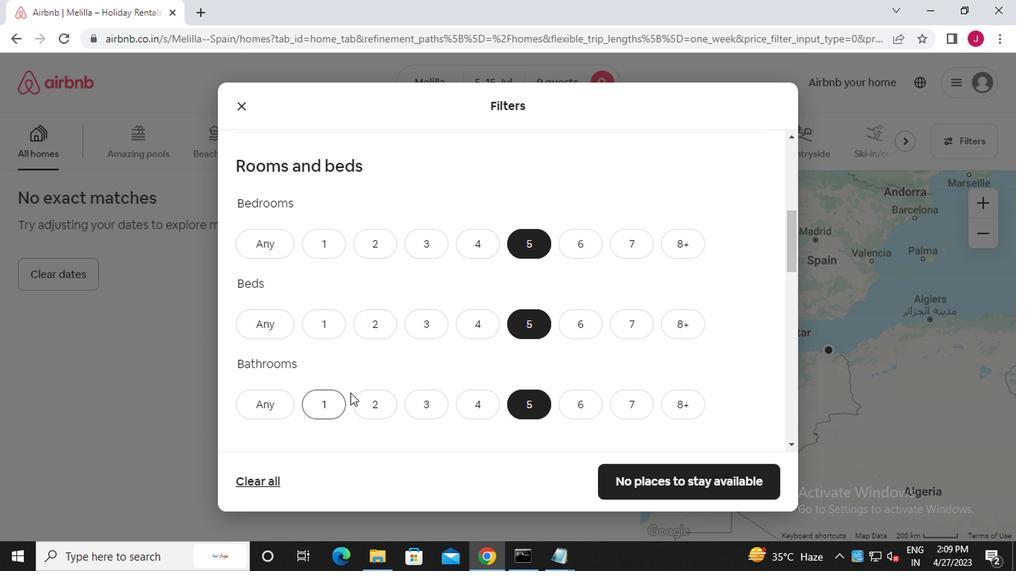 
Action: Mouse moved to (436, 301)
Screenshot: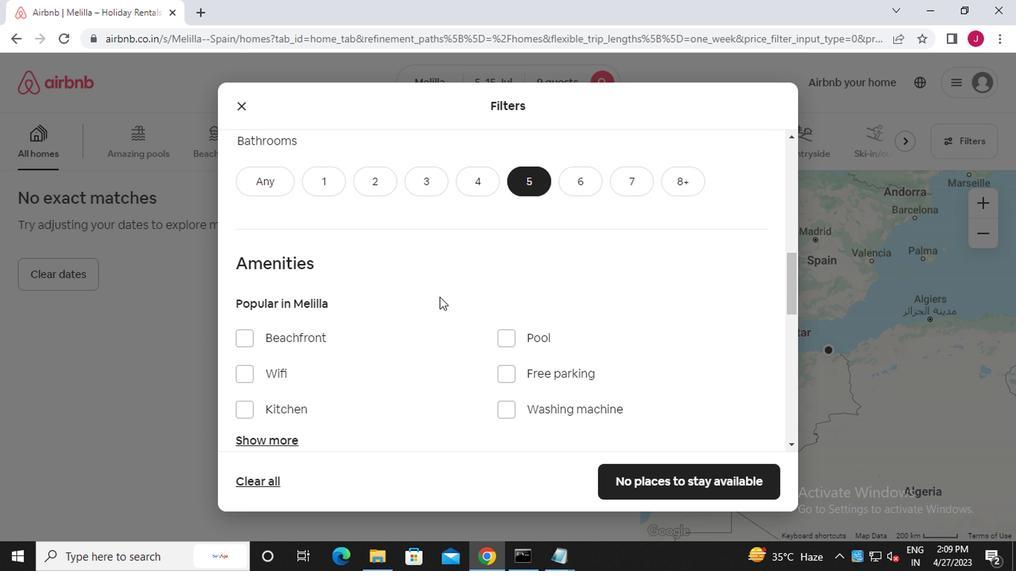 
Action: Mouse scrolled (436, 301) with delta (0, 0)
Screenshot: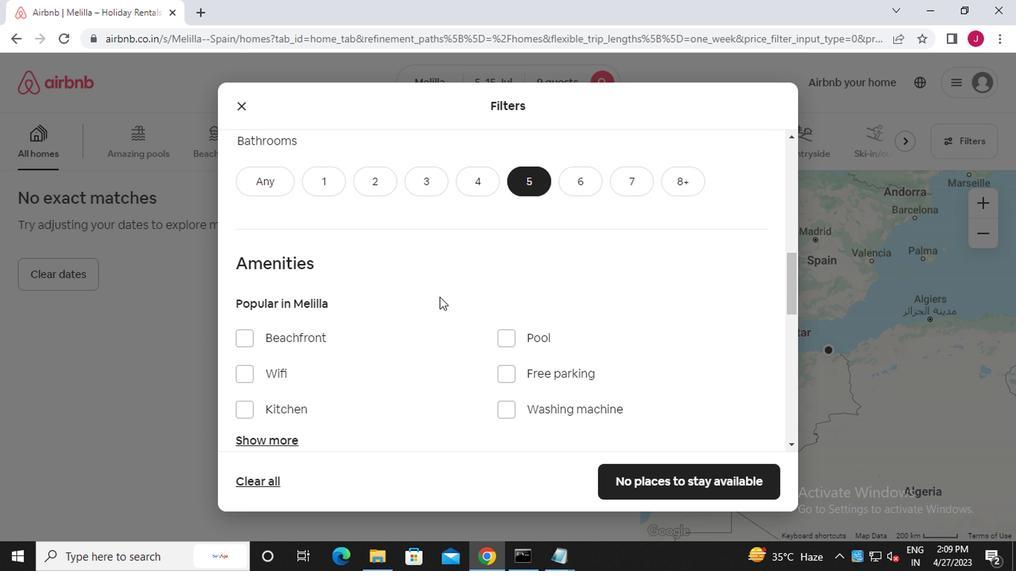 
Action: Mouse moved to (436, 302)
Screenshot: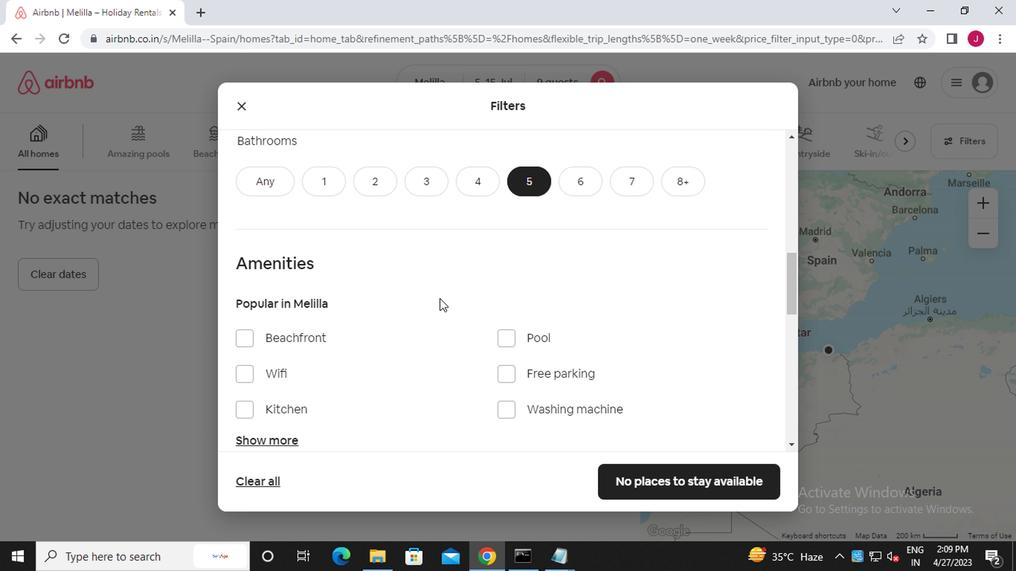 
Action: Mouse scrolled (436, 301) with delta (0, -1)
Screenshot: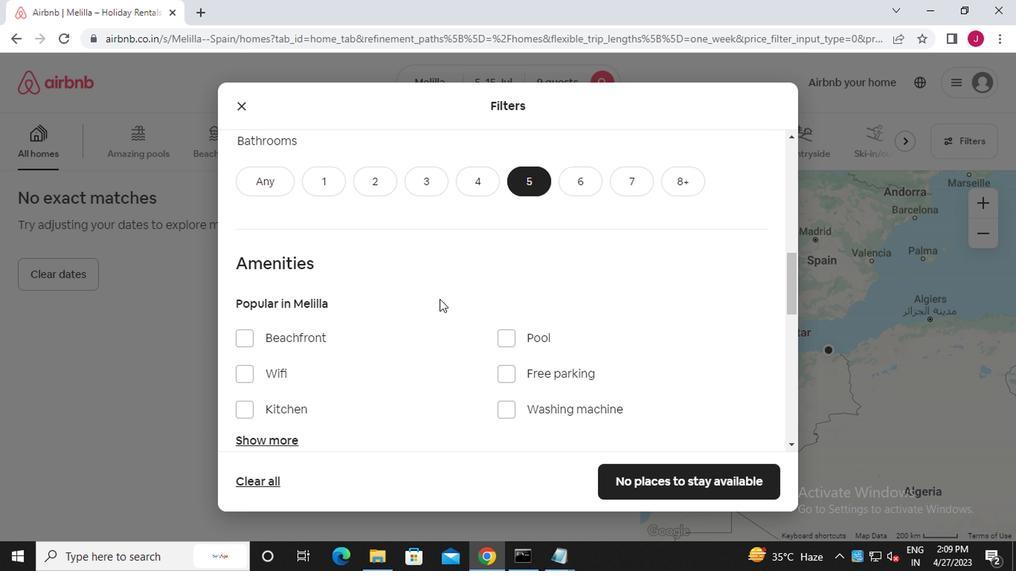 
Action: Mouse moved to (436, 303)
Screenshot: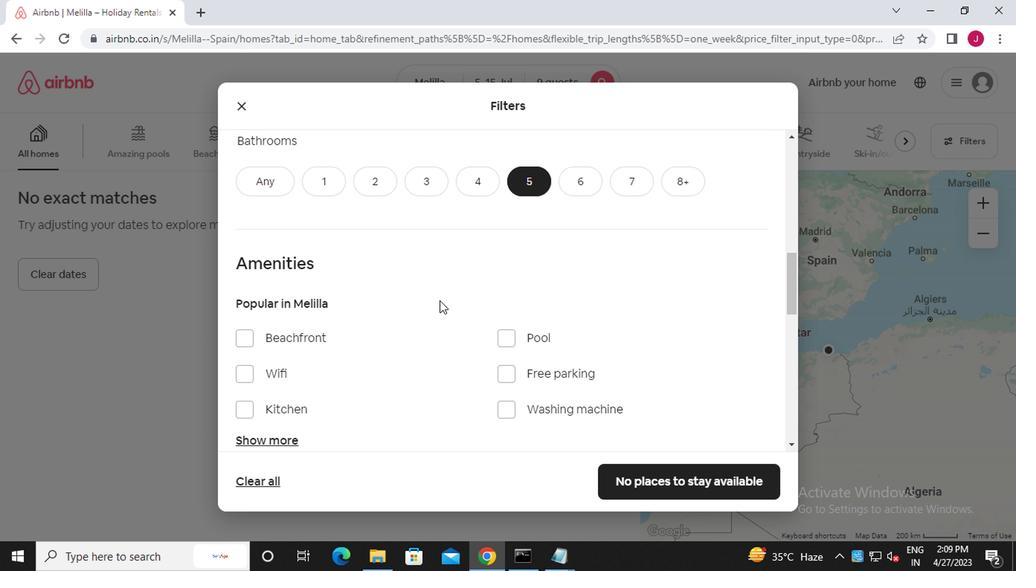 
Action: Mouse scrolled (436, 303) with delta (0, 0)
Screenshot: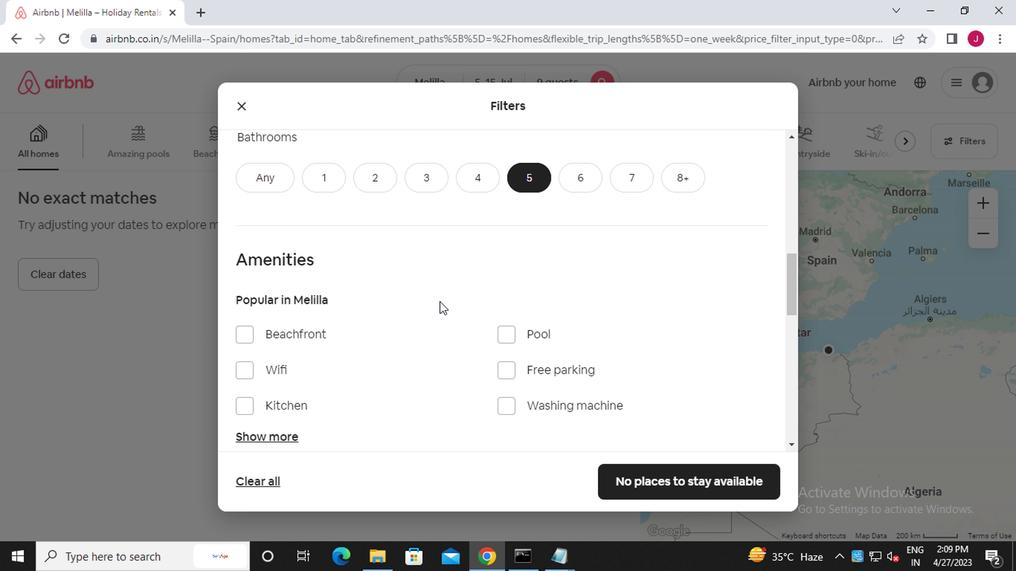 
Action: Mouse moved to (494, 332)
Screenshot: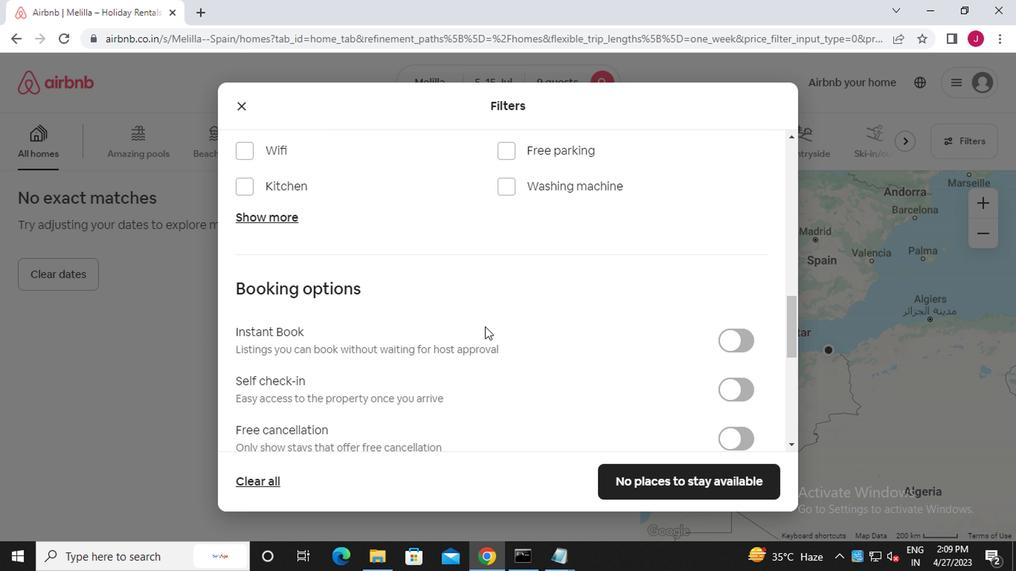 
Action: Mouse scrolled (494, 332) with delta (0, 0)
Screenshot: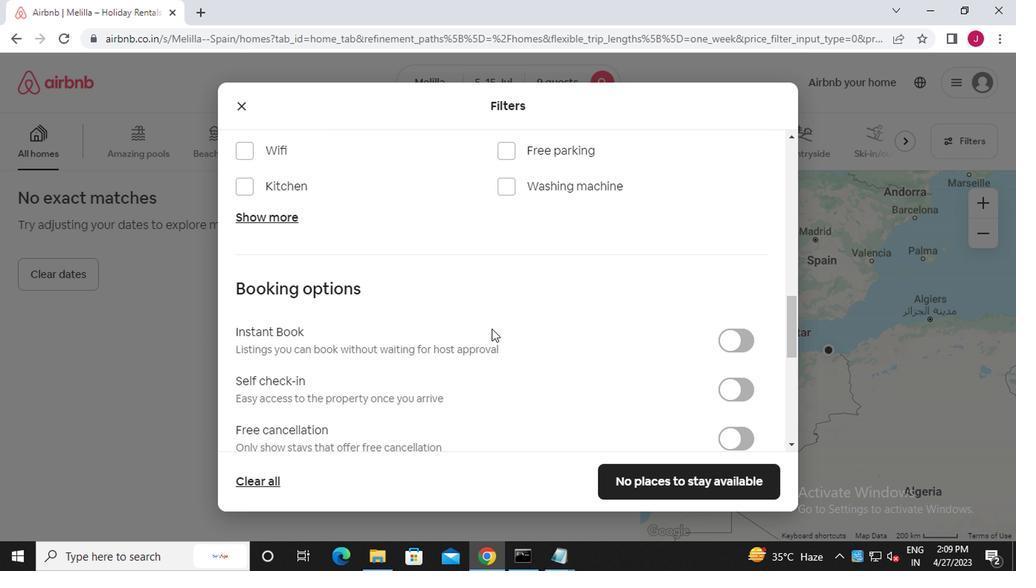 
Action: Mouse moved to (494, 332)
Screenshot: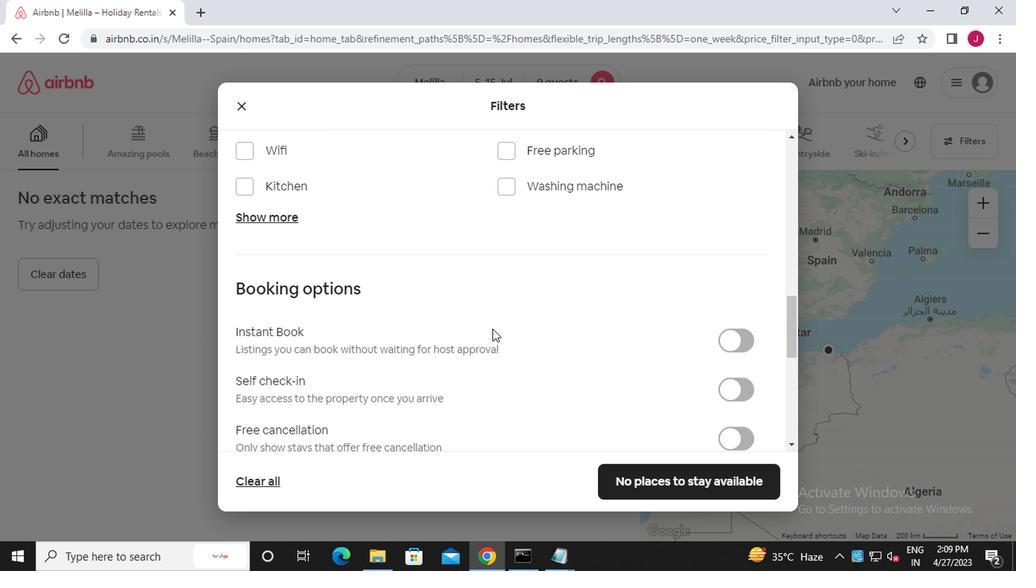 
Action: Mouse scrolled (494, 332) with delta (0, 0)
Screenshot: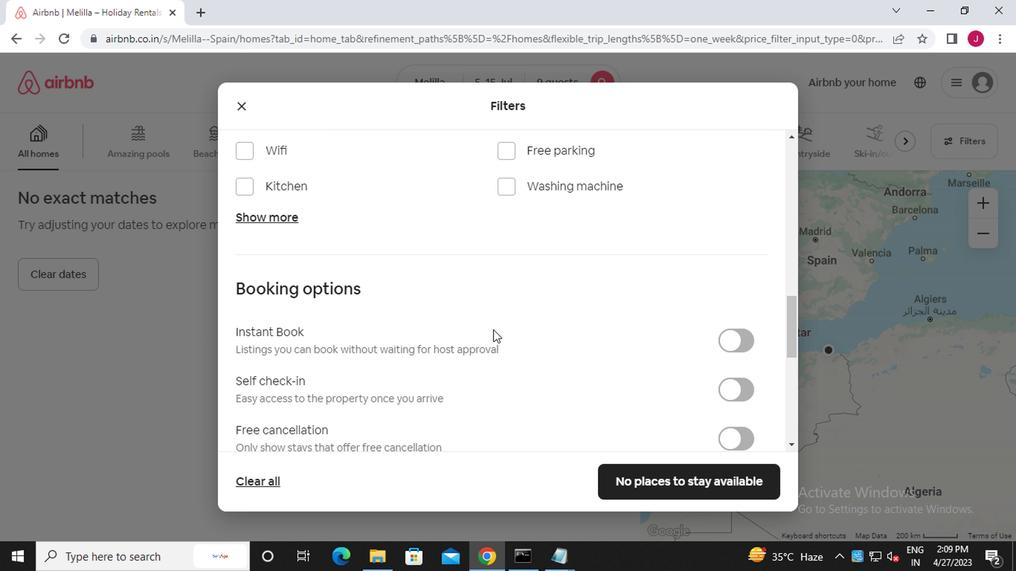 
Action: Mouse moved to (739, 245)
Screenshot: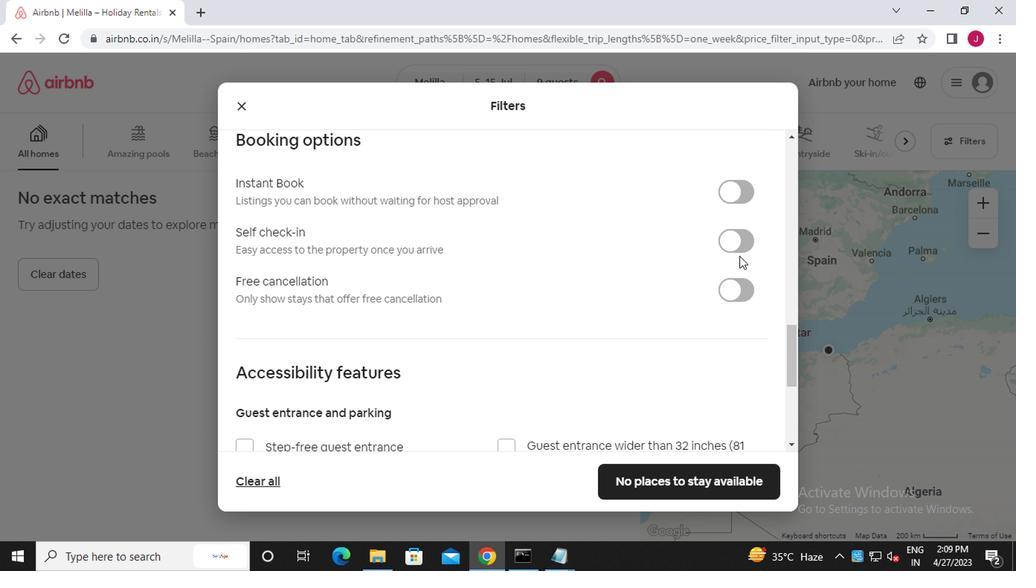 
Action: Mouse pressed left at (739, 245)
Screenshot: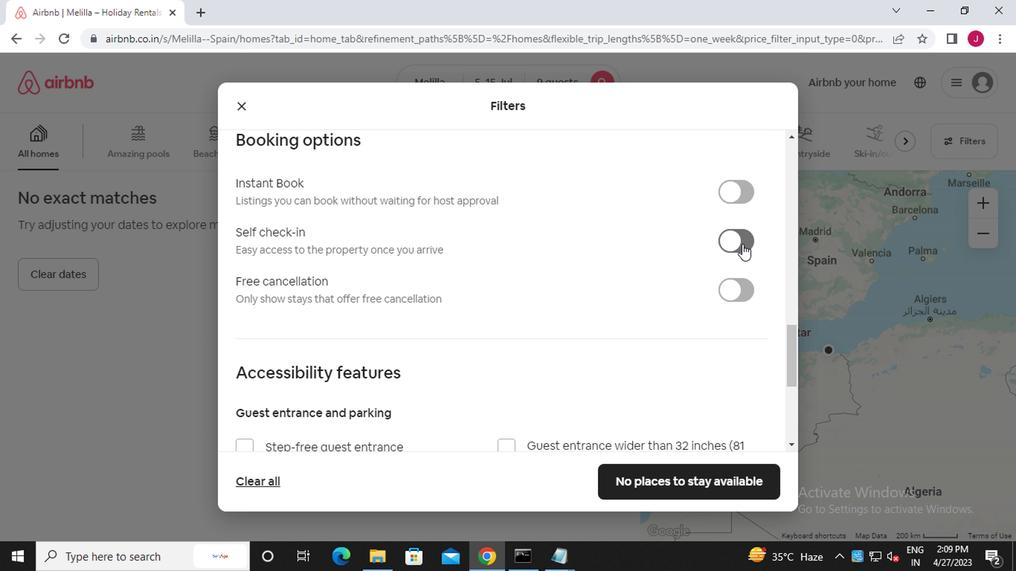 
Action: Mouse moved to (580, 274)
Screenshot: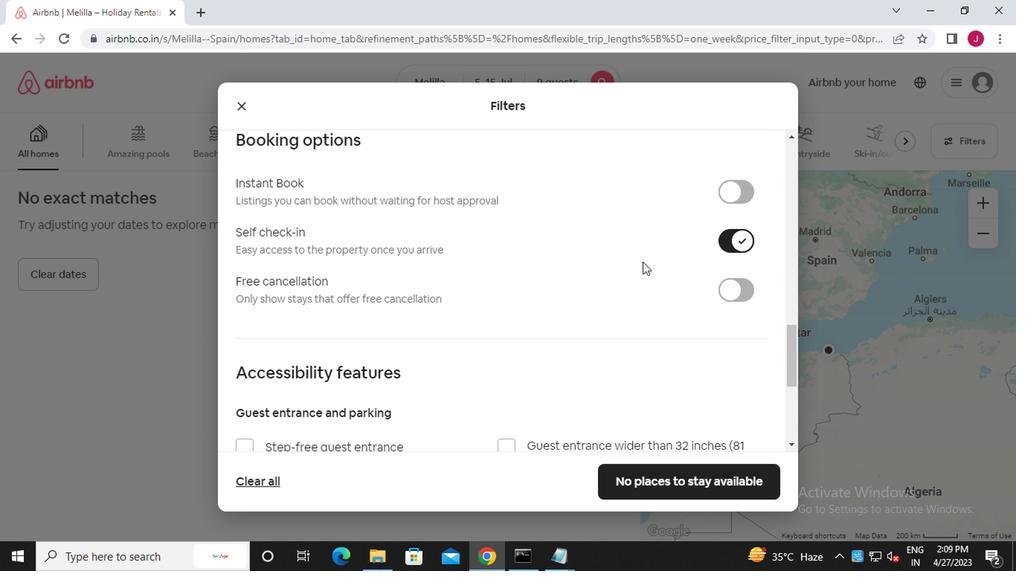 
Action: Mouse scrolled (580, 274) with delta (0, 0)
Screenshot: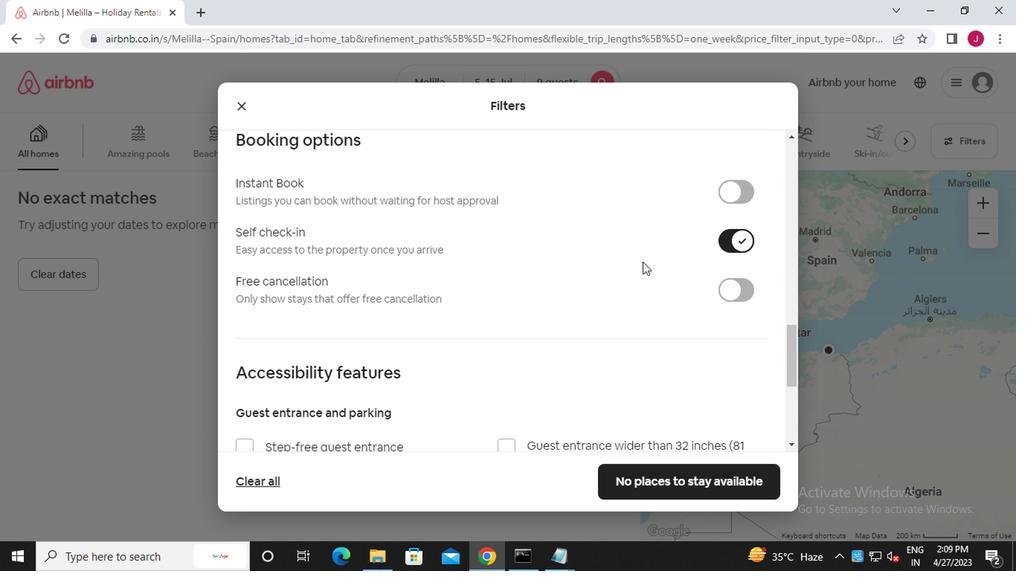 
Action: Mouse moved to (579, 274)
Screenshot: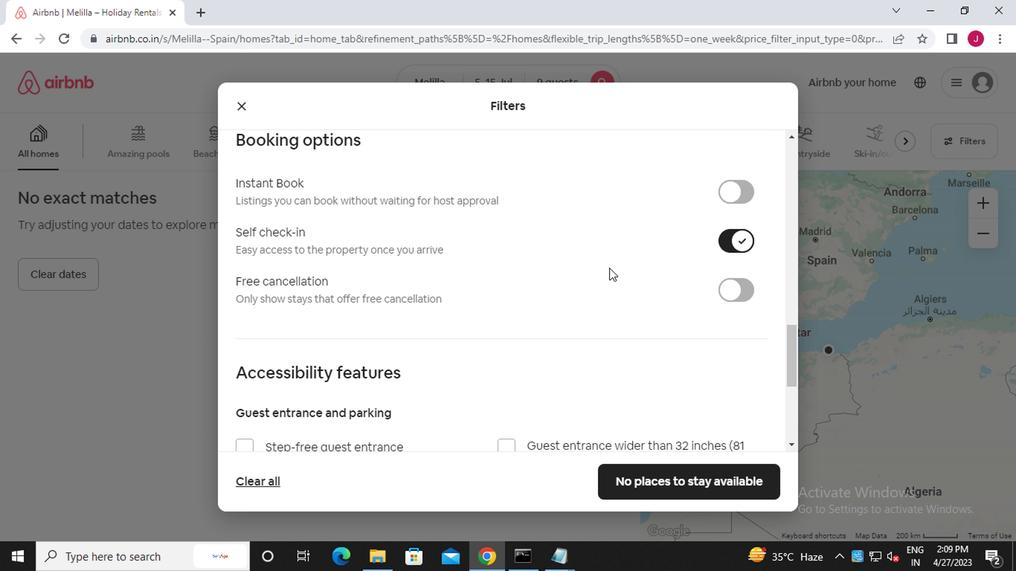 
Action: Mouse scrolled (579, 274) with delta (0, 0)
Screenshot: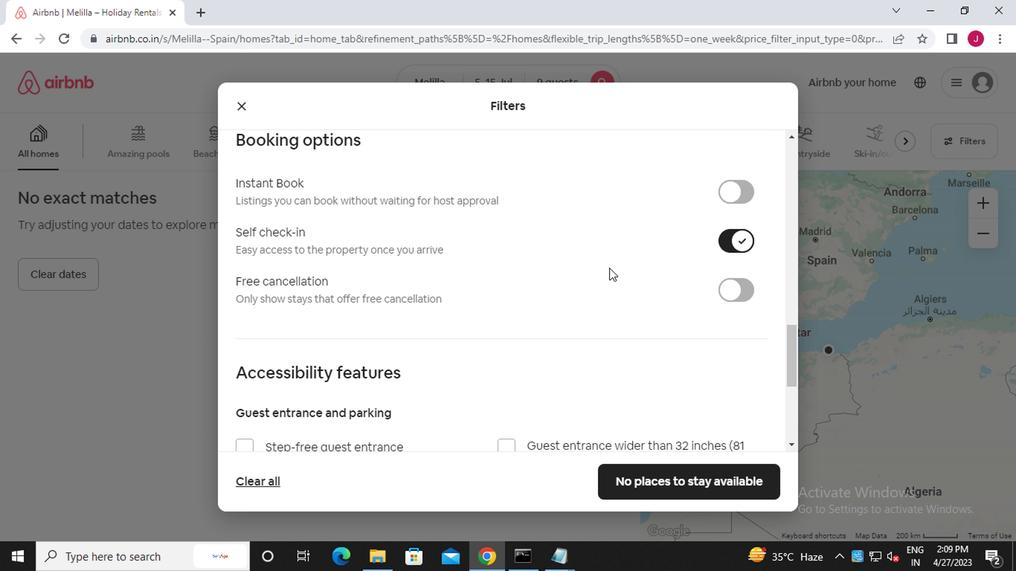 
Action: Mouse moved to (578, 274)
Screenshot: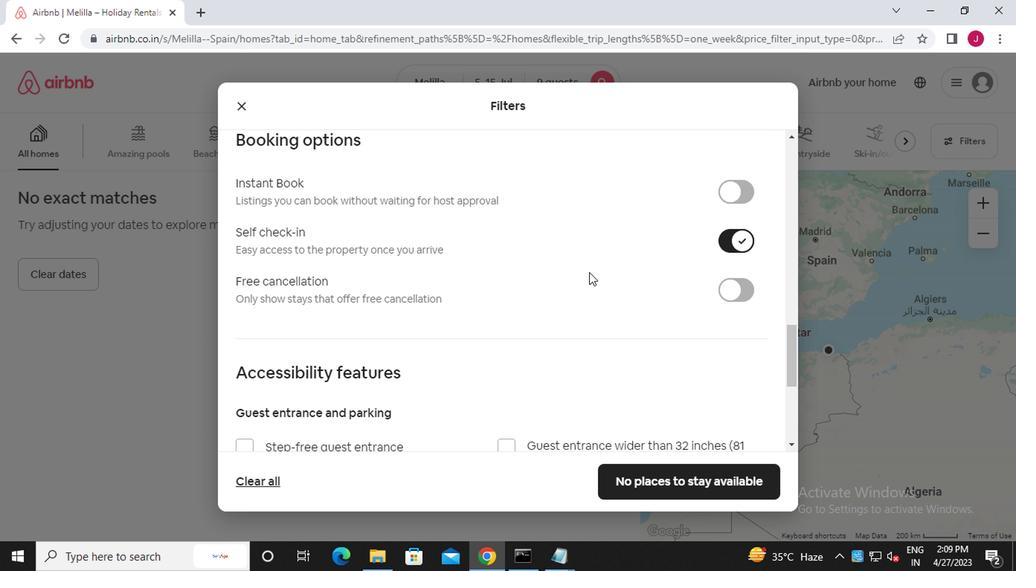 
Action: Mouse scrolled (578, 274) with delta (0, 0)
Screenshot: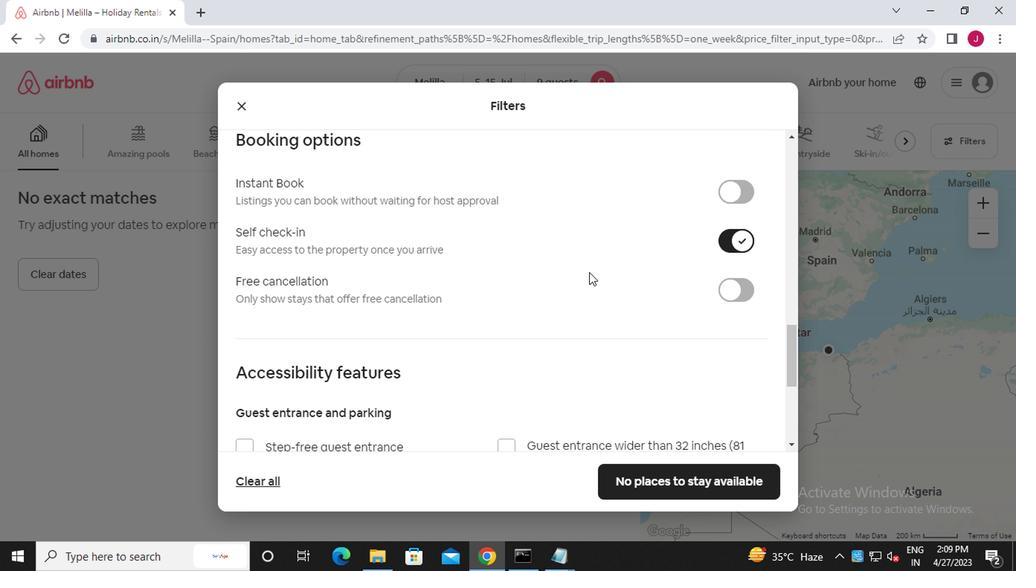 
Action: Mouse moved to (578, 274)
Screenshot: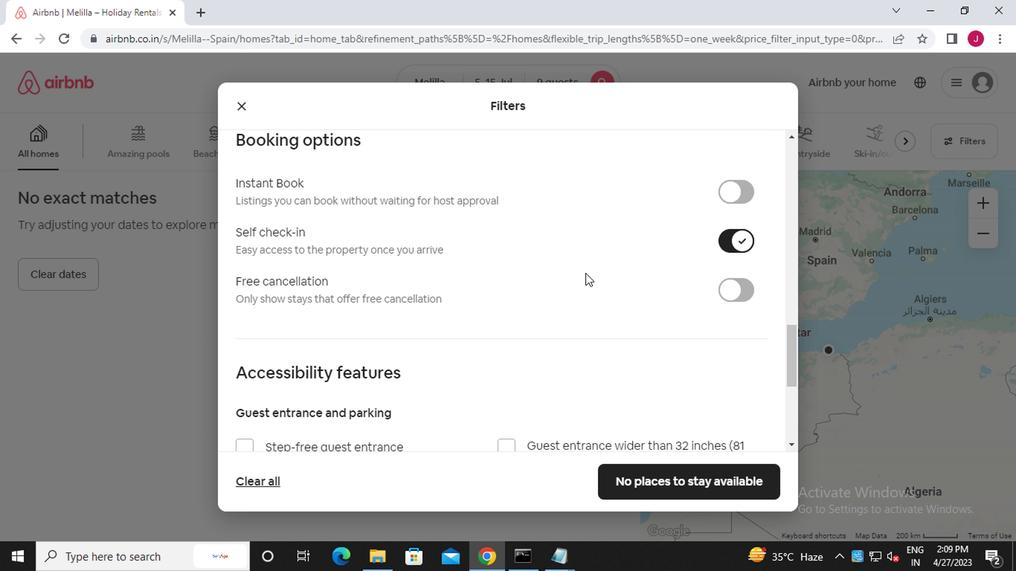 
Action: Mouse scrolled (578, 274) with delta (0, 0)
Screenshot: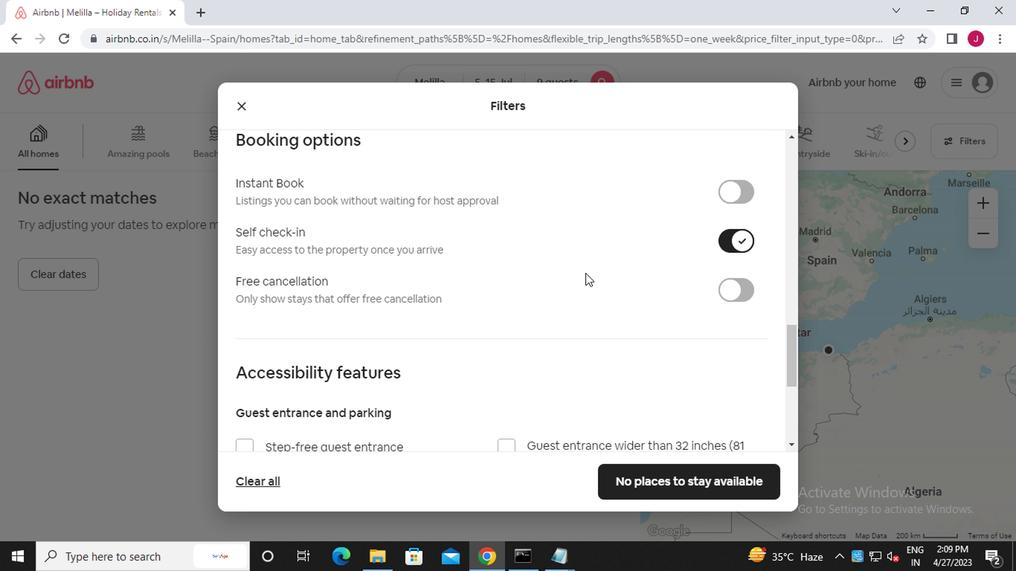 
Action: Mouse moved to (577, 274)
Screenshot: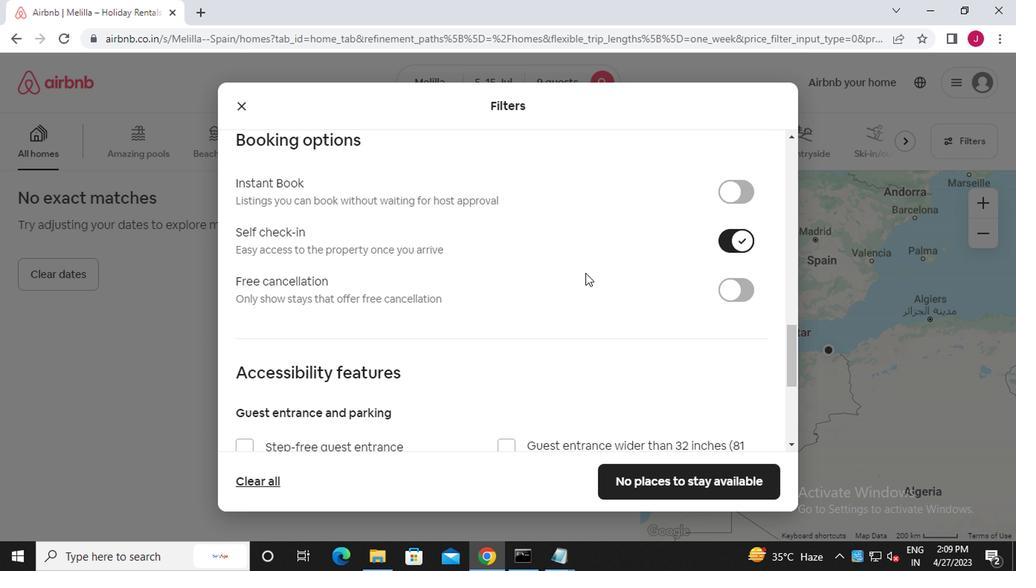 
Action: Mouse scrolled (577, 274) with delta (0, 0)
Screenshot: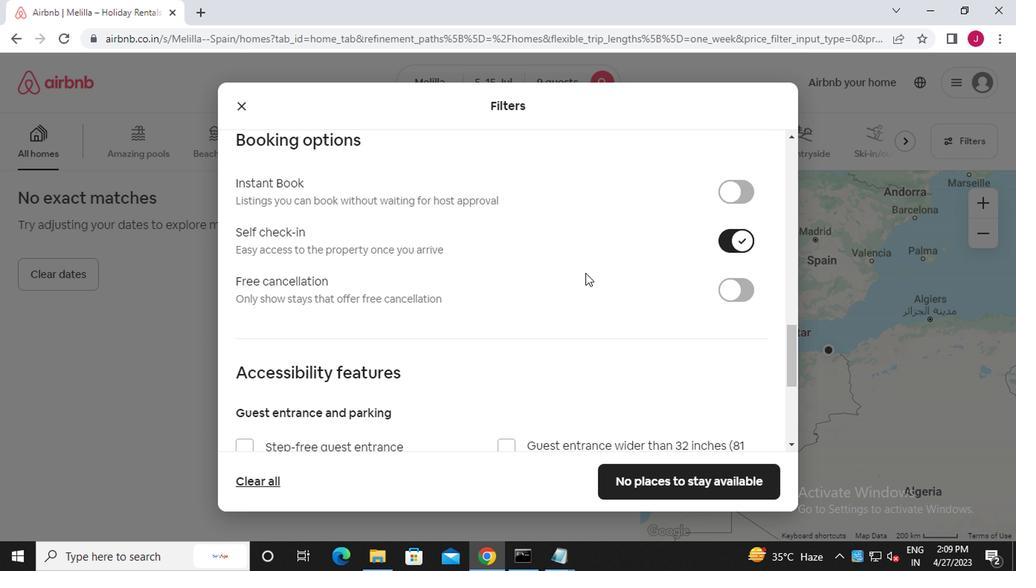 
Action: Mouse moved to (569, 276)
Screenshot: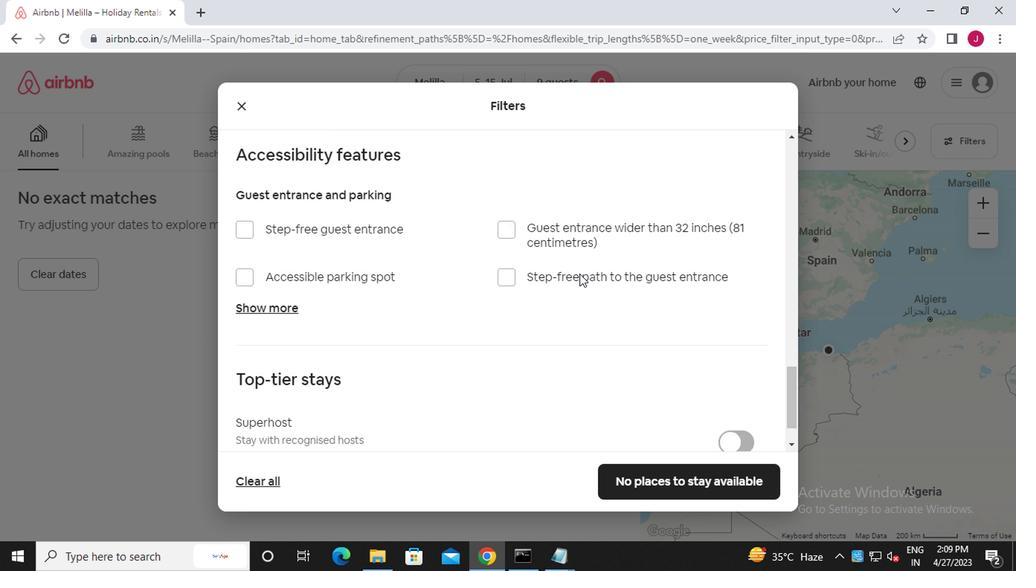 
Action: Mouse scrolled (569, 276) with delta (0, 0)
Screenshot: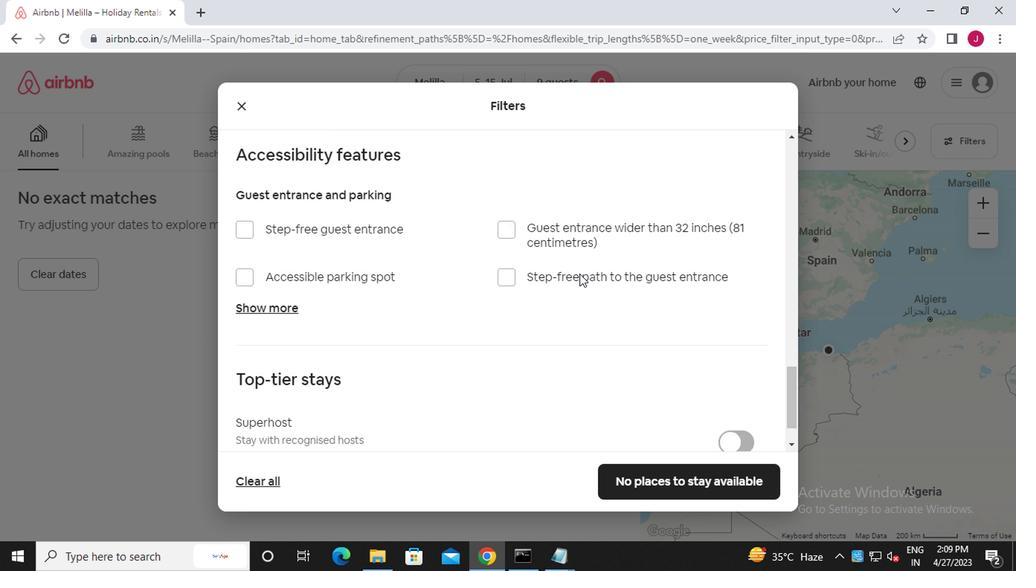 
Action: Mouse moved to (569, 276)
Screenshot: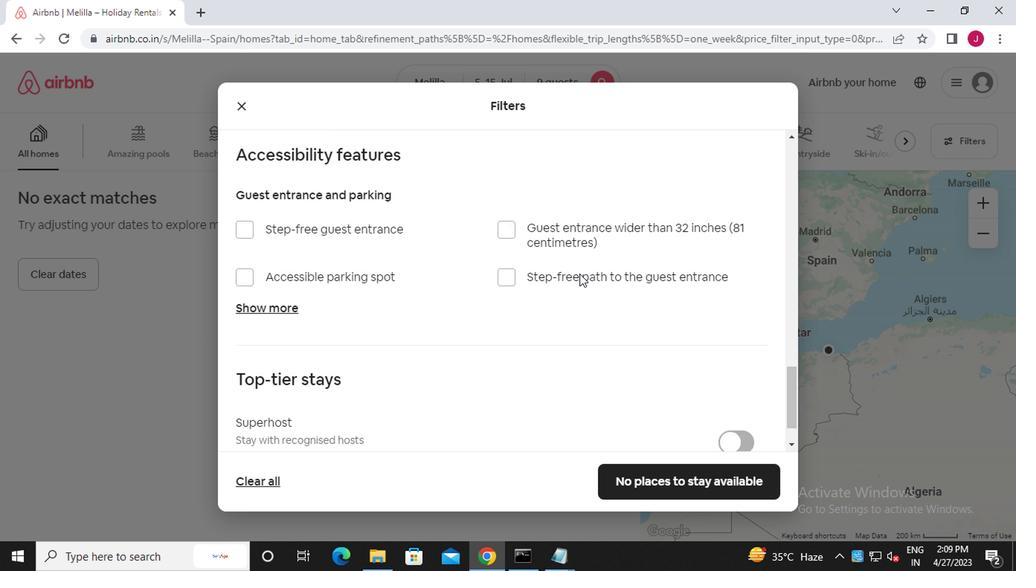 
Action: Mouse scrolled (569, 276) with delta (0, 0)
Screenshot: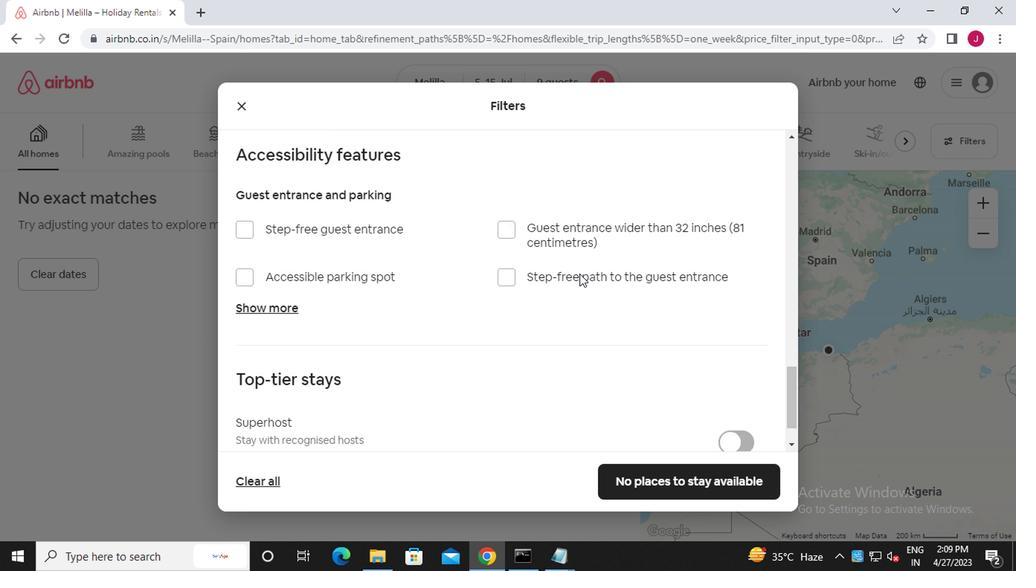 
Action: Mouse scrolled (569, 276) with delta (0, 0)
Screenshot: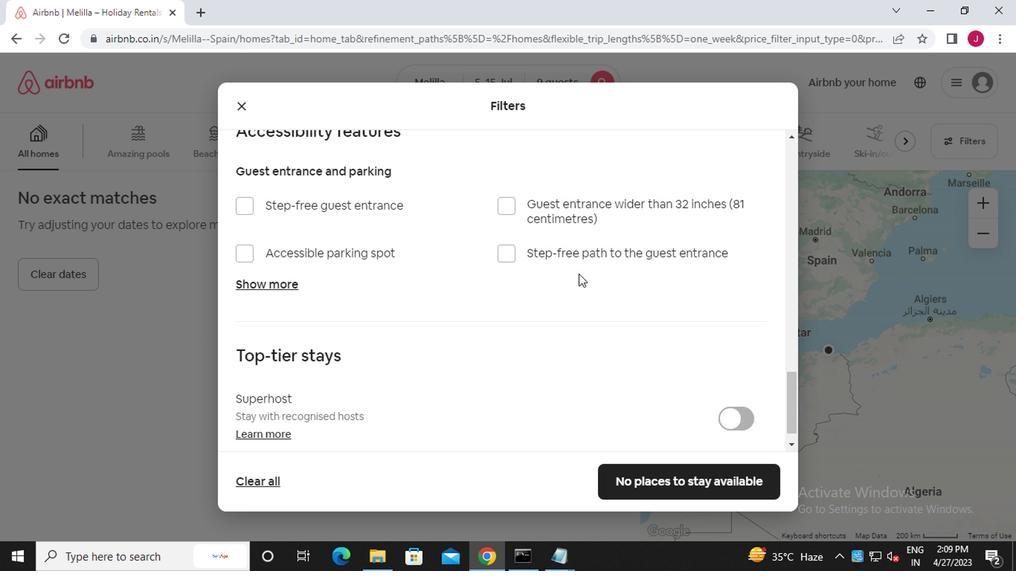 
Action: Mouse scrolled (569, 276) with delta (0, 0)
Screenshot: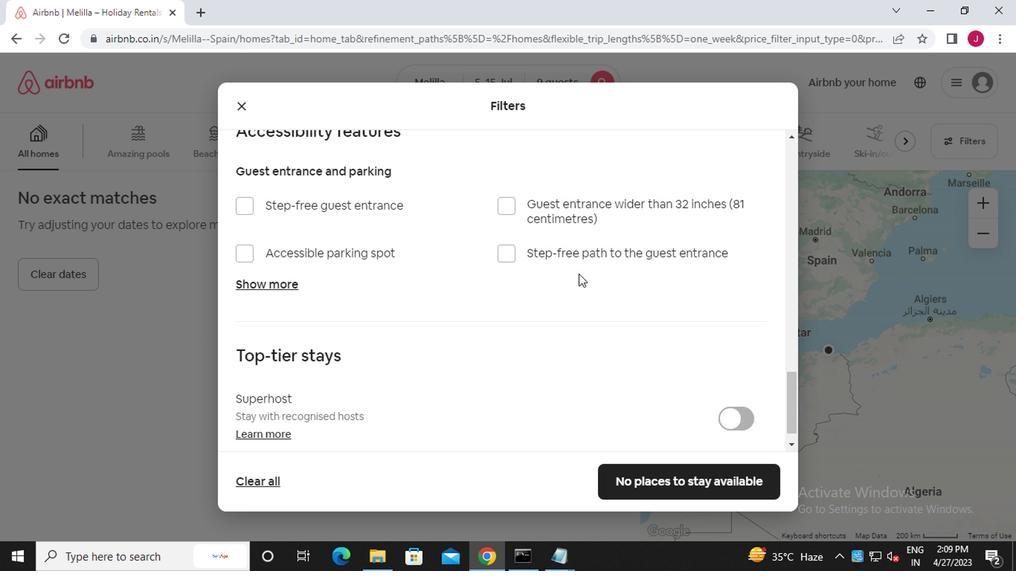 
Action: Mouse scrolled (569, 276) with delta (0, 0)
Screenshot: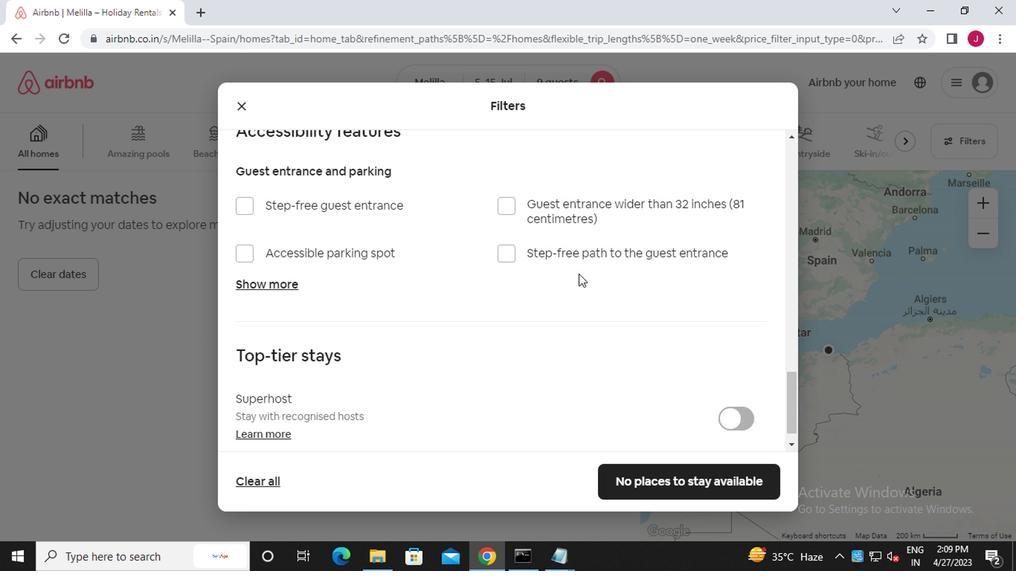 
Action: Mouse scrolled (569, 276) with delta (0, 0)
Screenshot: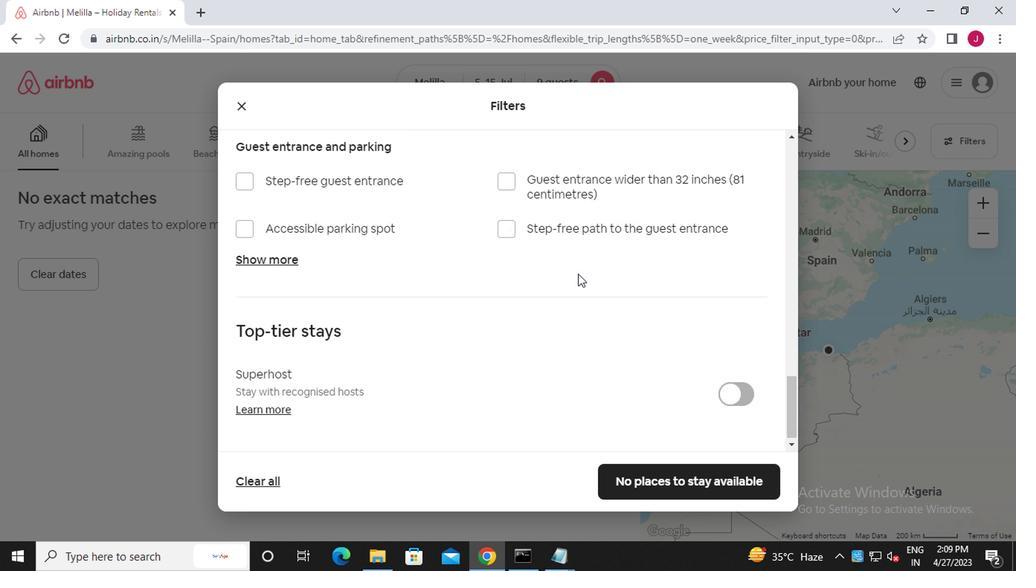 
Action: Mouse scrolled (569, 276) with delta (0, 0)
Screenshot: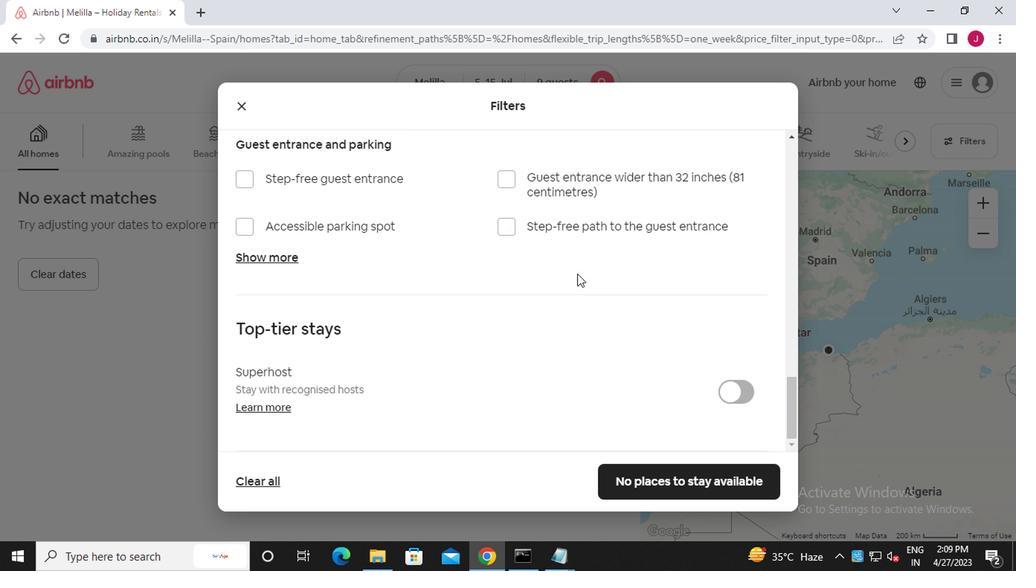 
Action: Mouse moved to (657, 492)
Screenshot: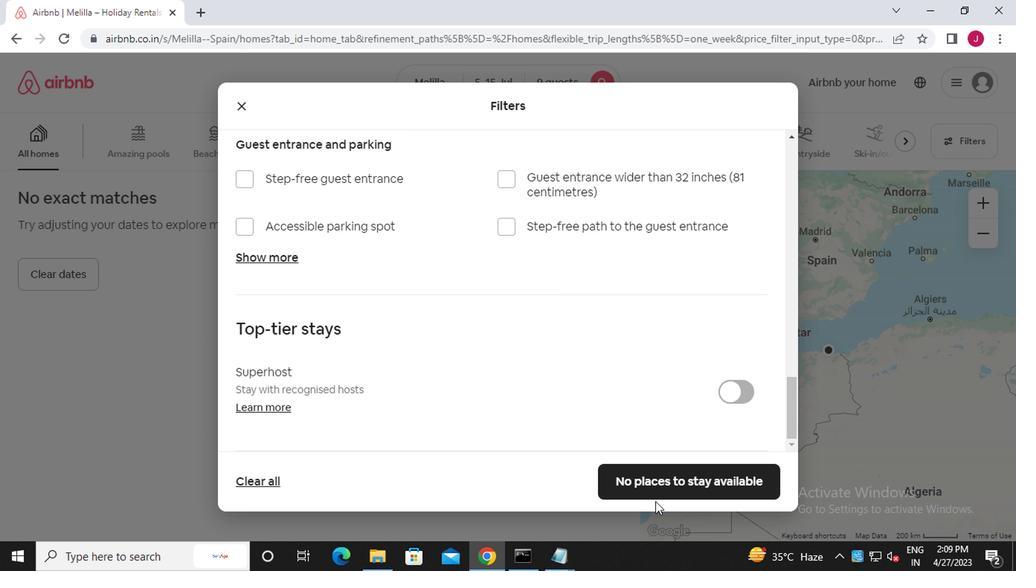 
Action: Mouse pressed left at (657, 492)
Screenshot: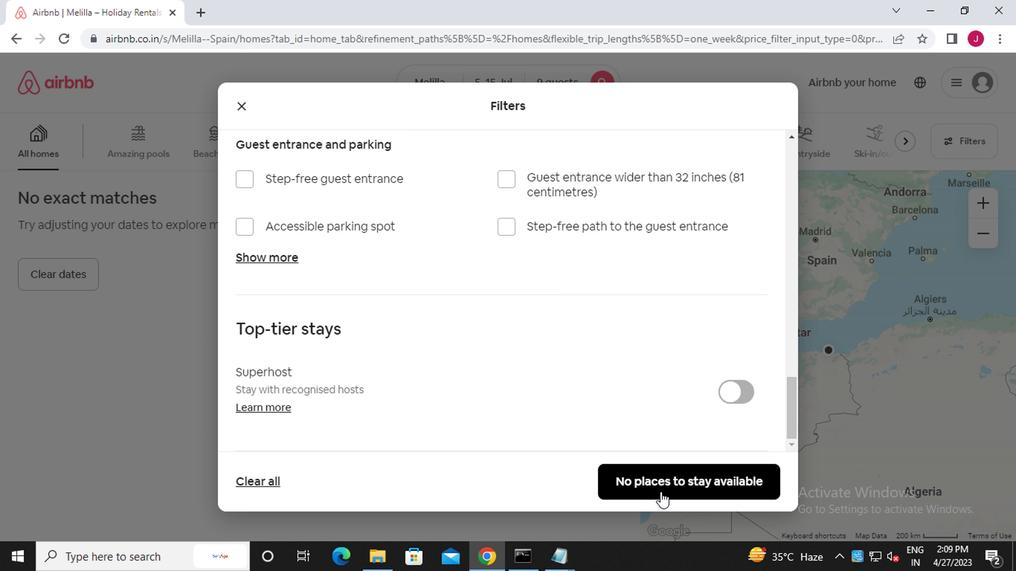 
Action: Mouse moved to (654, 487)
Screenshot: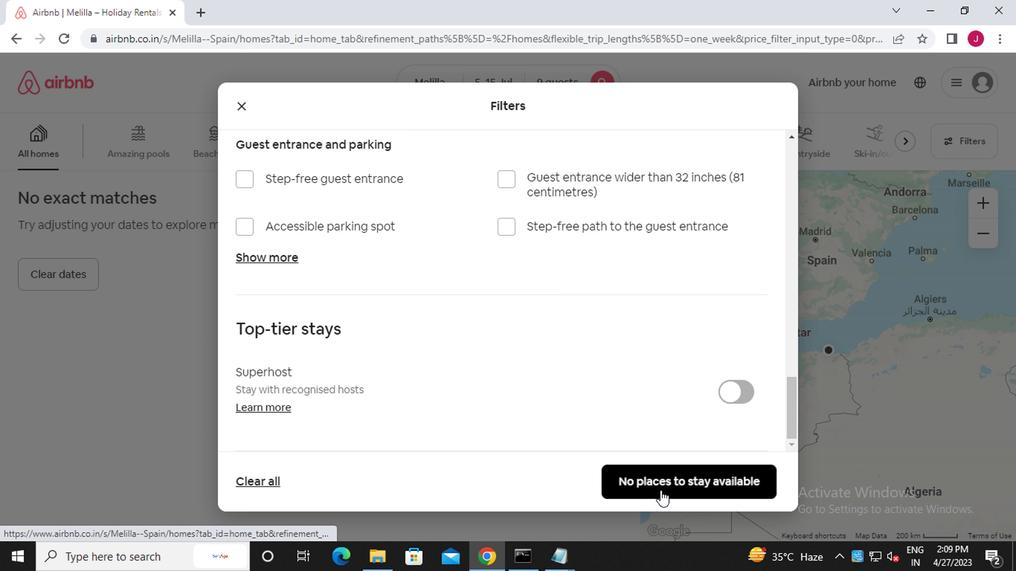 
